 Task: Open the "Set up a team page" article.
Action: Mouse moved to (52, 634)
Screenshot: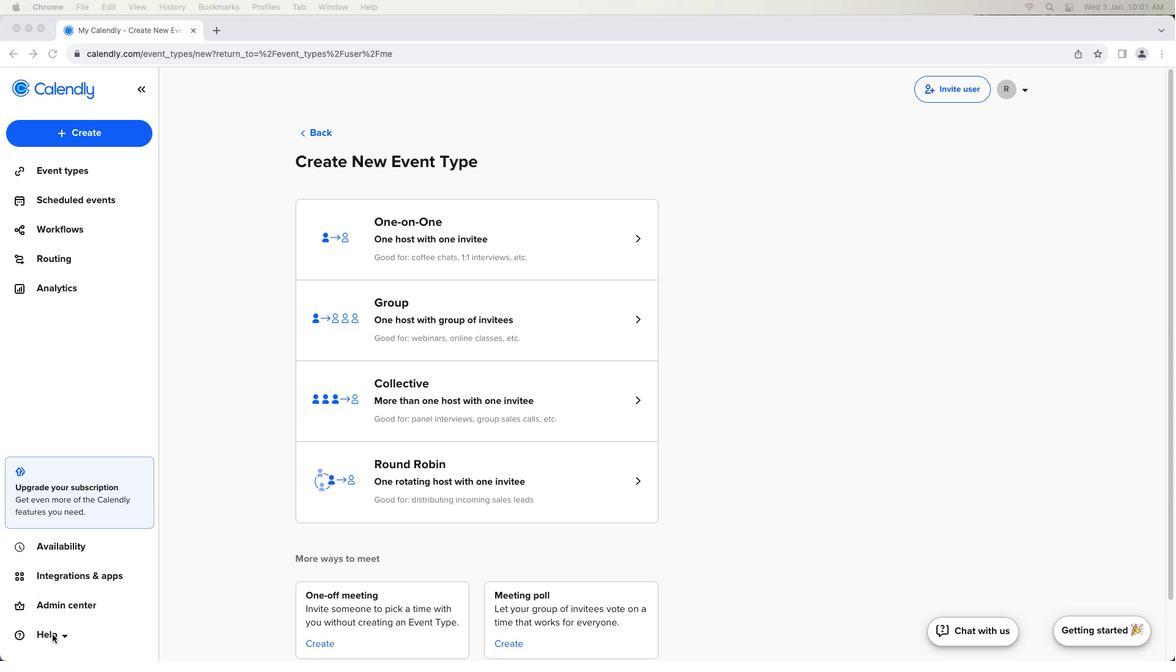 
Action: Mouse pressed left at (52, 634)
Screenshot: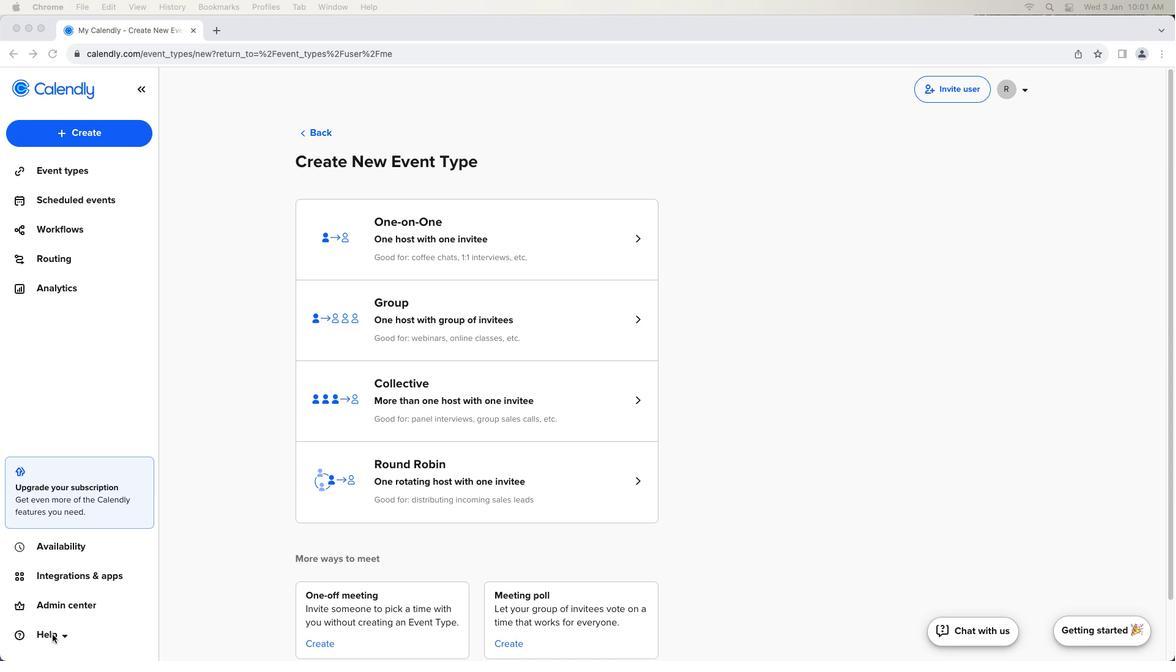 
Action: Mouse moved to (52, 633)
Screenshot: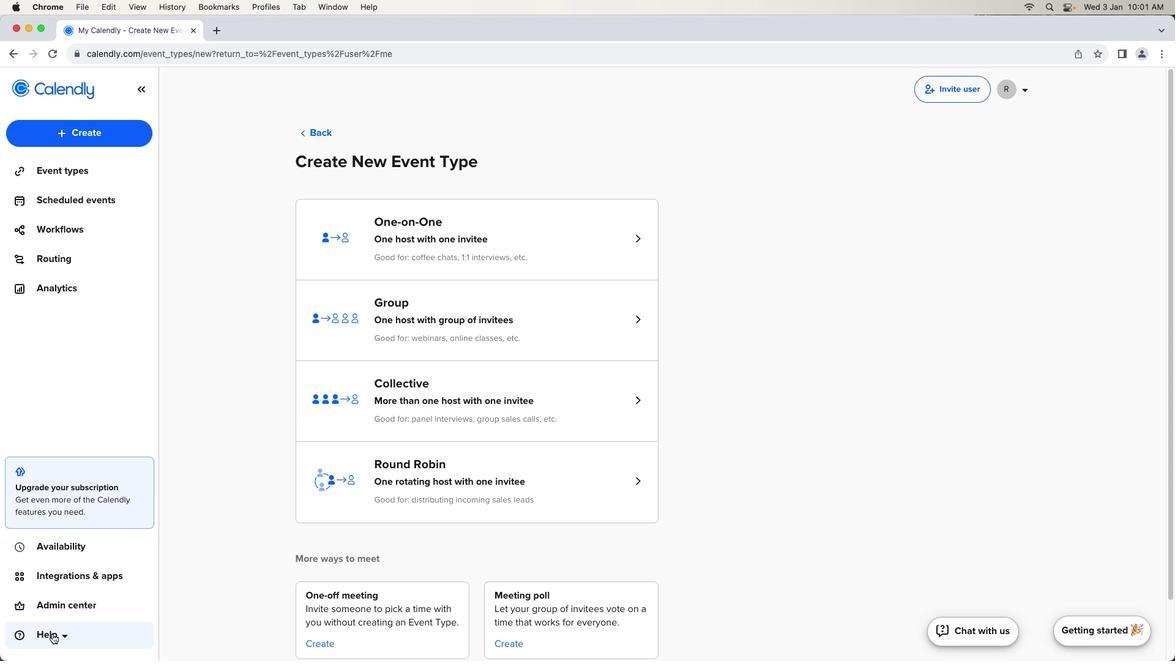 
Action: Mouse pressed left at (52, 633)
Screenshot: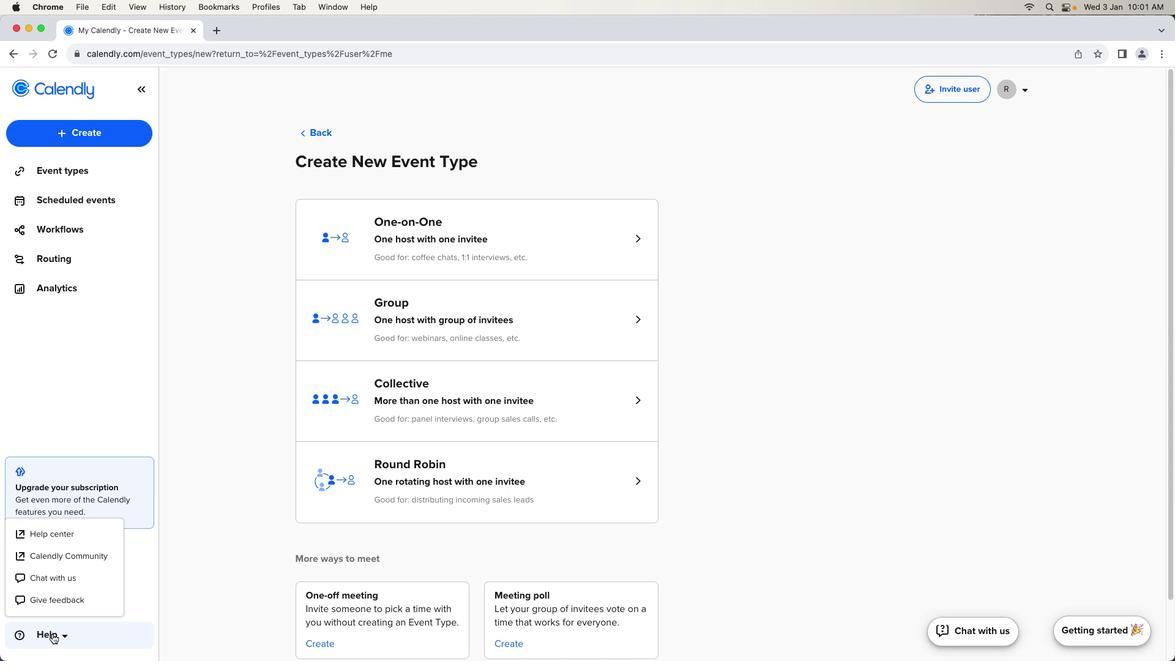 
Action: Mouse moved to (78, 539)
Screenshot: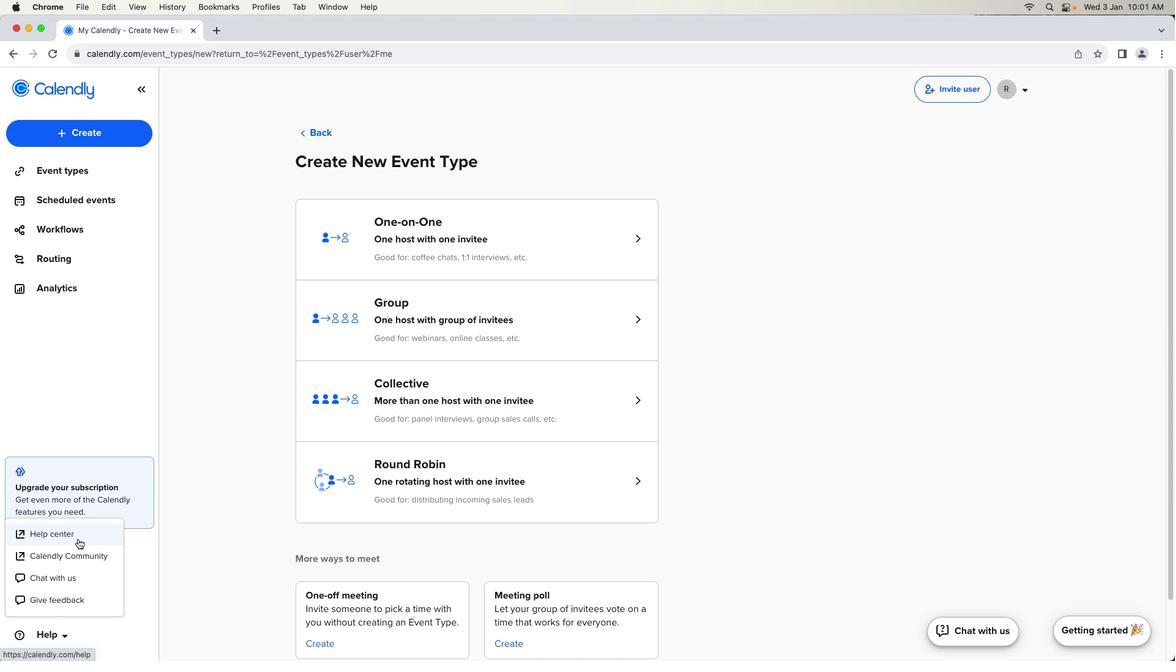 
Action: Mouse pressed left at (78, 539)
Screenshot: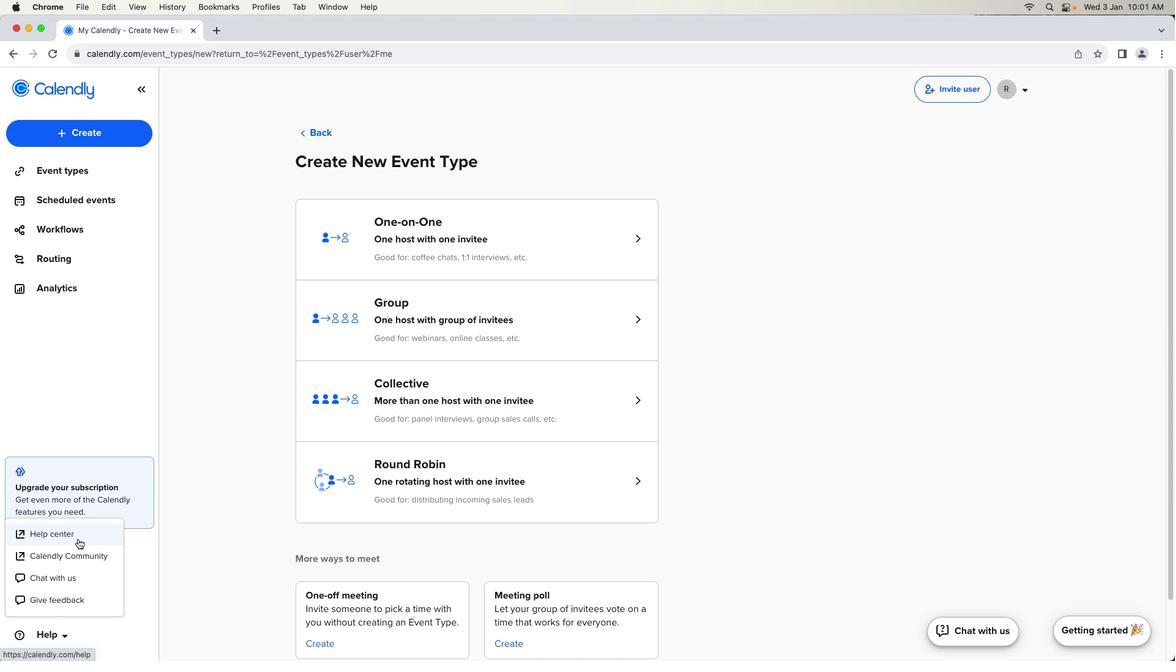 
Action: Mouse moved to (707, 522)
Screenshot: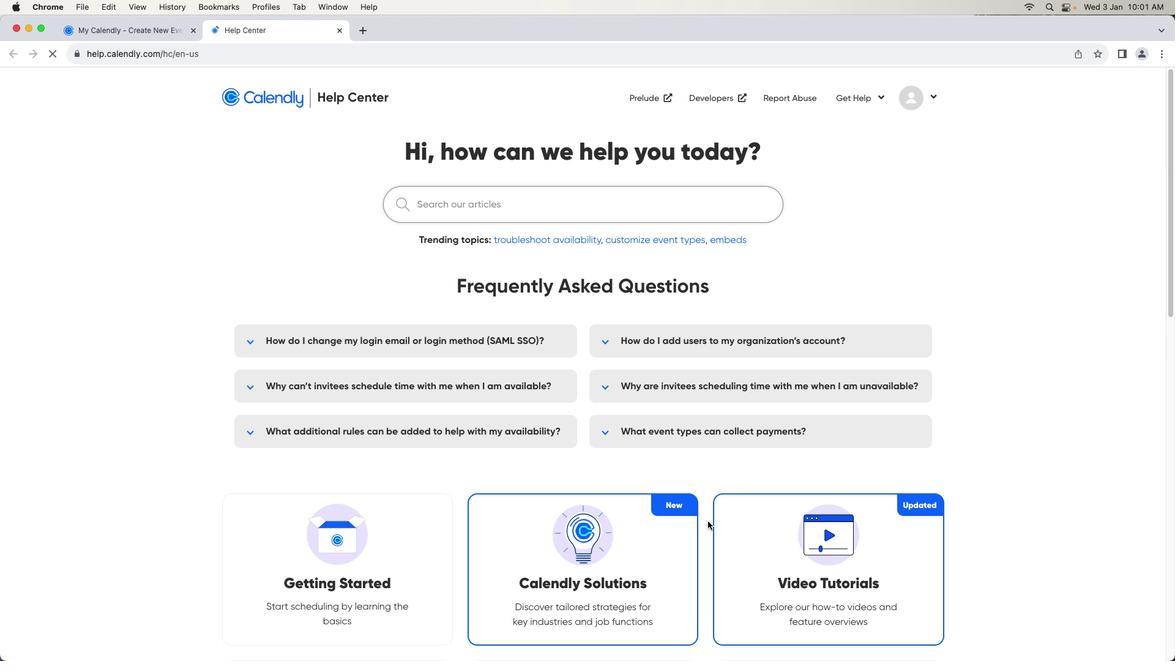 
Action: Mouse scrolled (707, 522) with delta (0, 0)
Screenshot: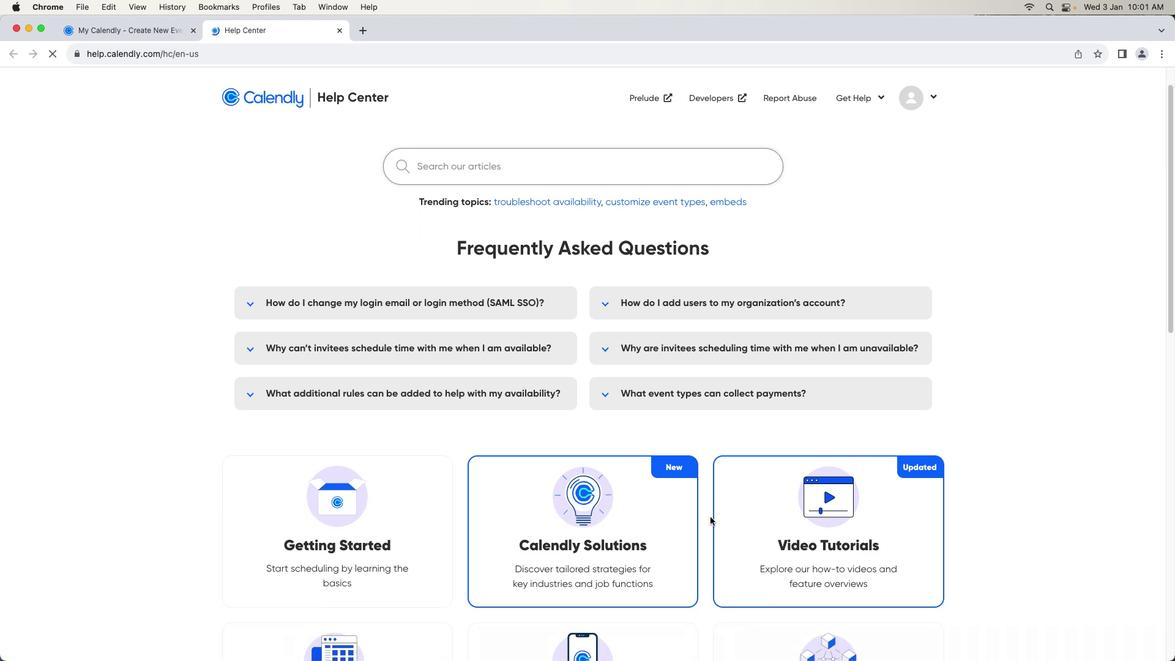 
Action: Mouse moved to (707, 522)
Screenshot: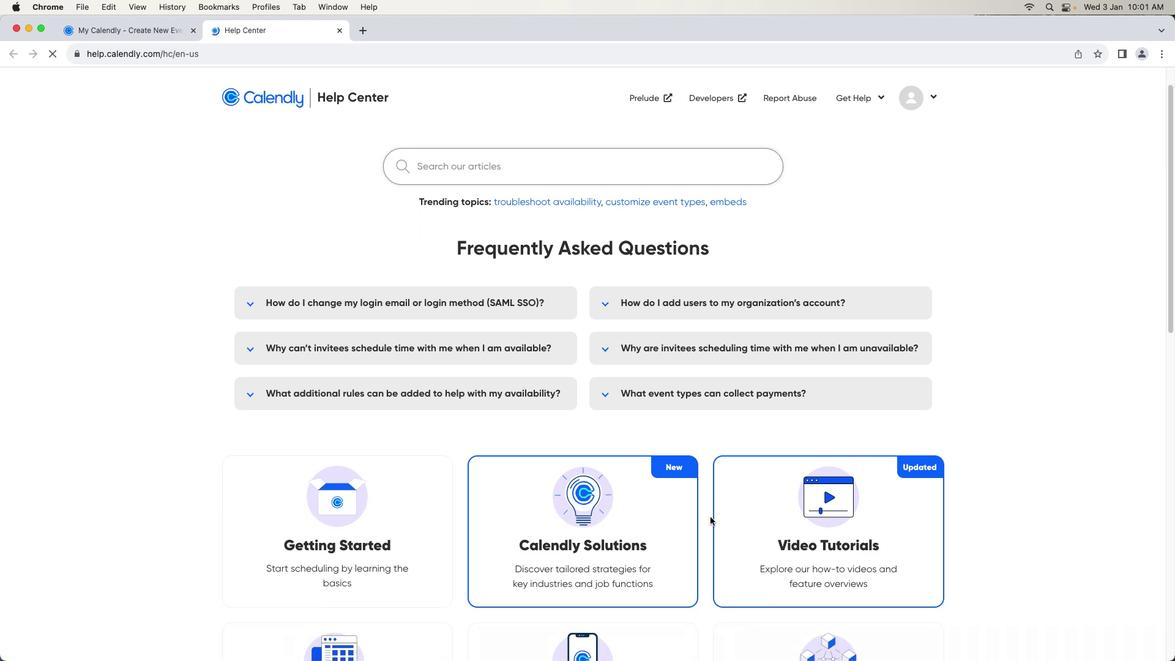 
Action: Mouse scrolled (707, 522) with delta (0, 0)
Screenshot: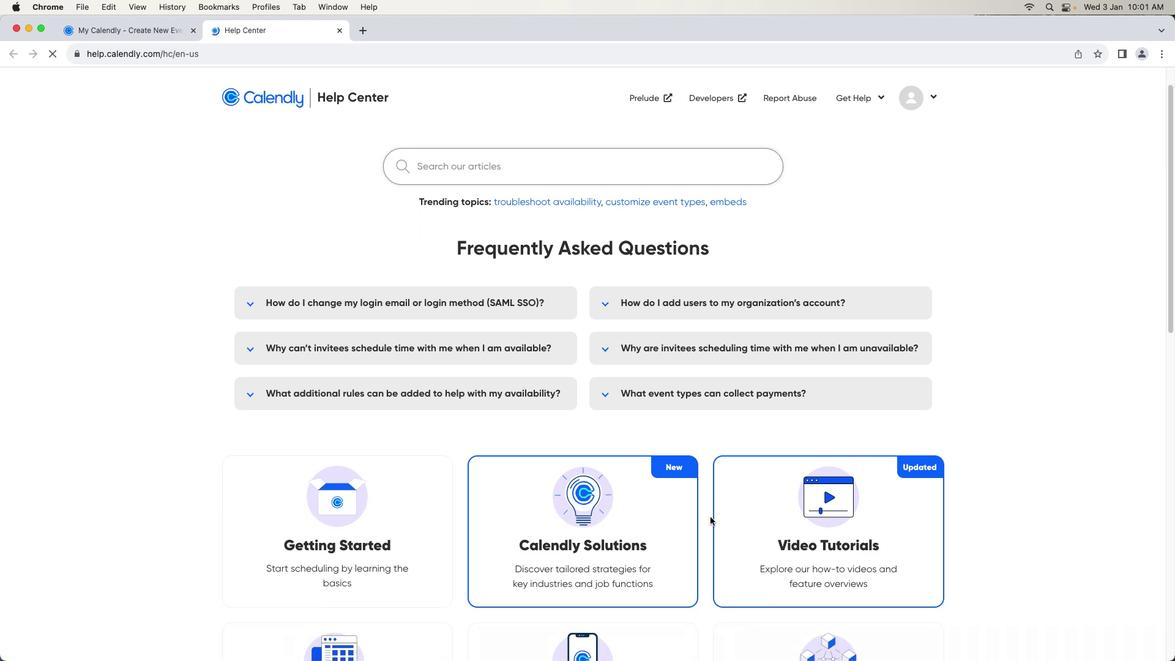 
Action: Mouse moved to (708, 521)
Screenshot: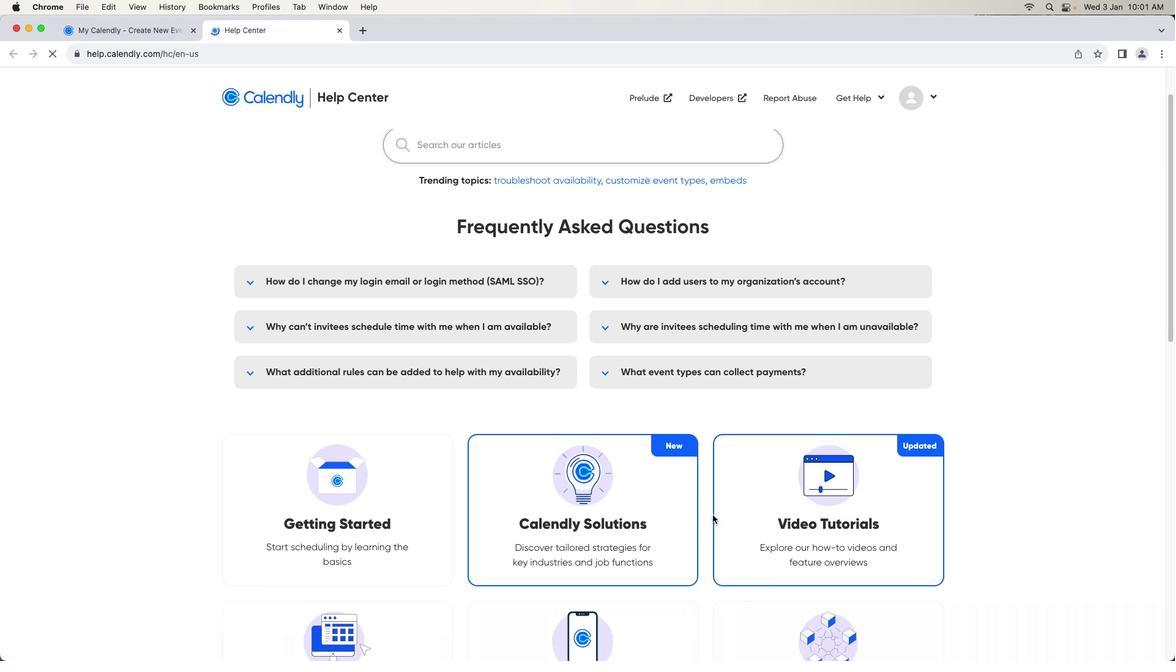 
Action: Mouse scrolled (708, 521) with delta (0, -1)
Screenshot: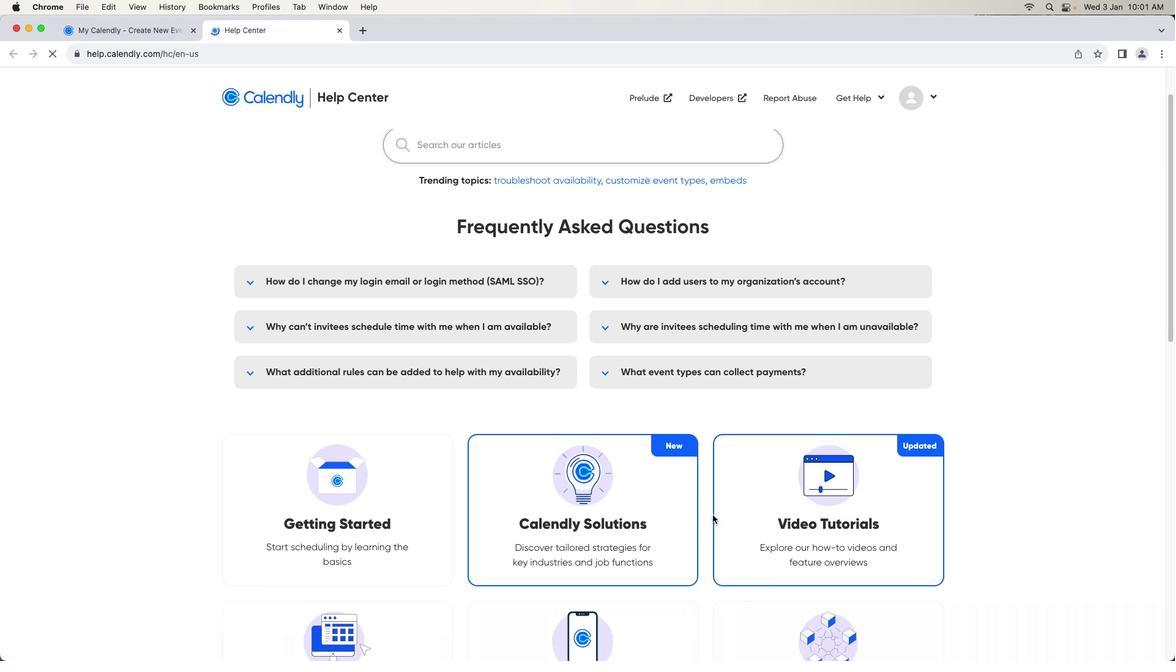 
Action: Mouse moved to (710, 517)
Screenshot: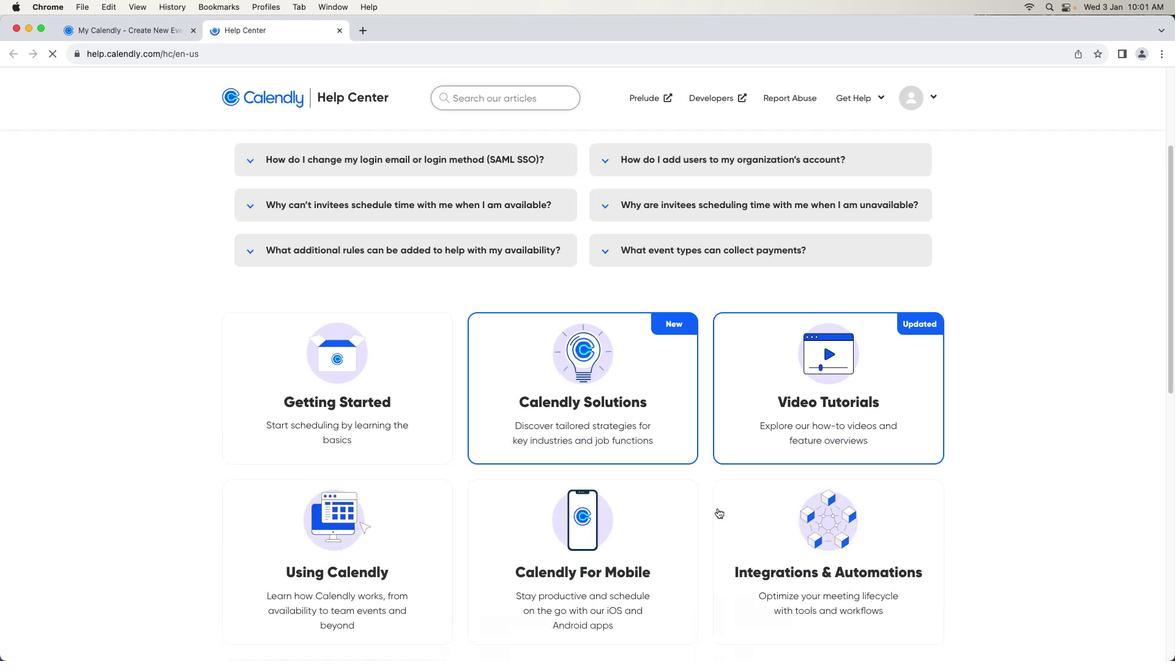 
Action: Mouse scrolled (710, 517) with delta (0, -2)
Screenshot: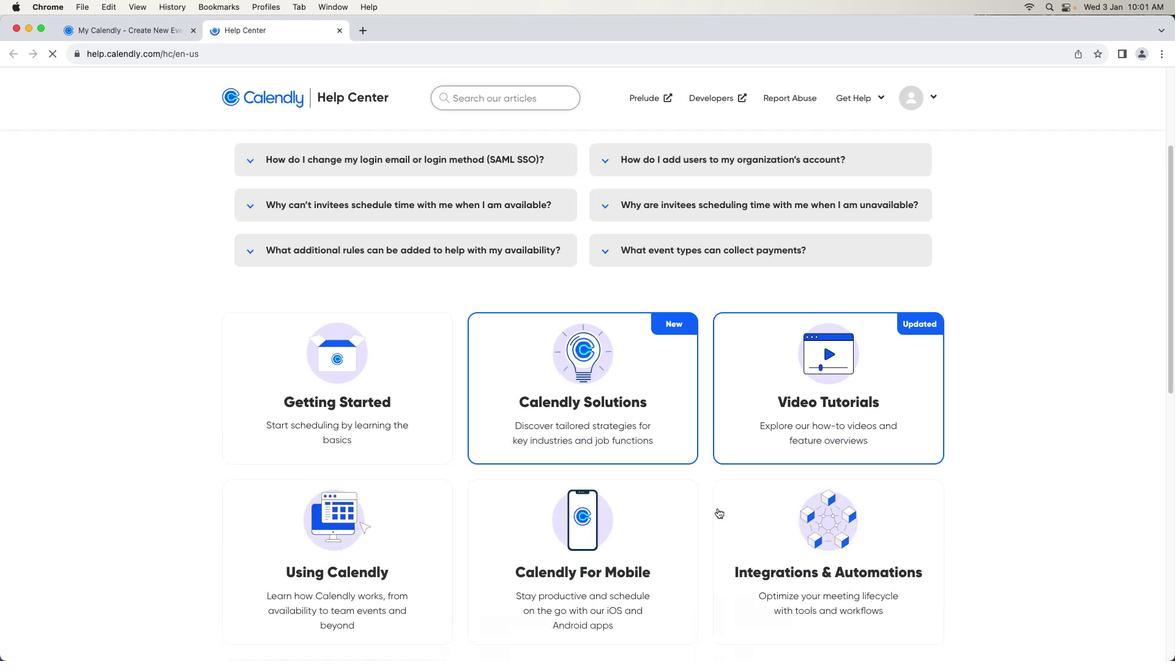 
Action: Mouse moved to (715, 508)
Screenshot: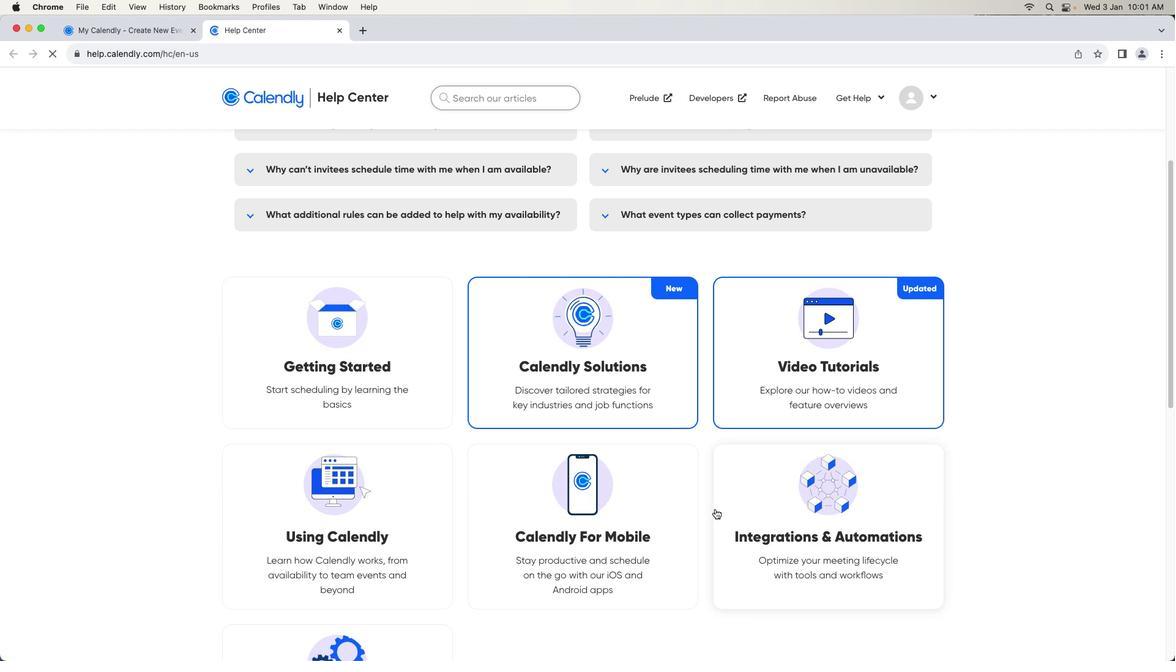 
Action: Mouse scrolled (715, 508) with delta (0, 0)
Screenshot: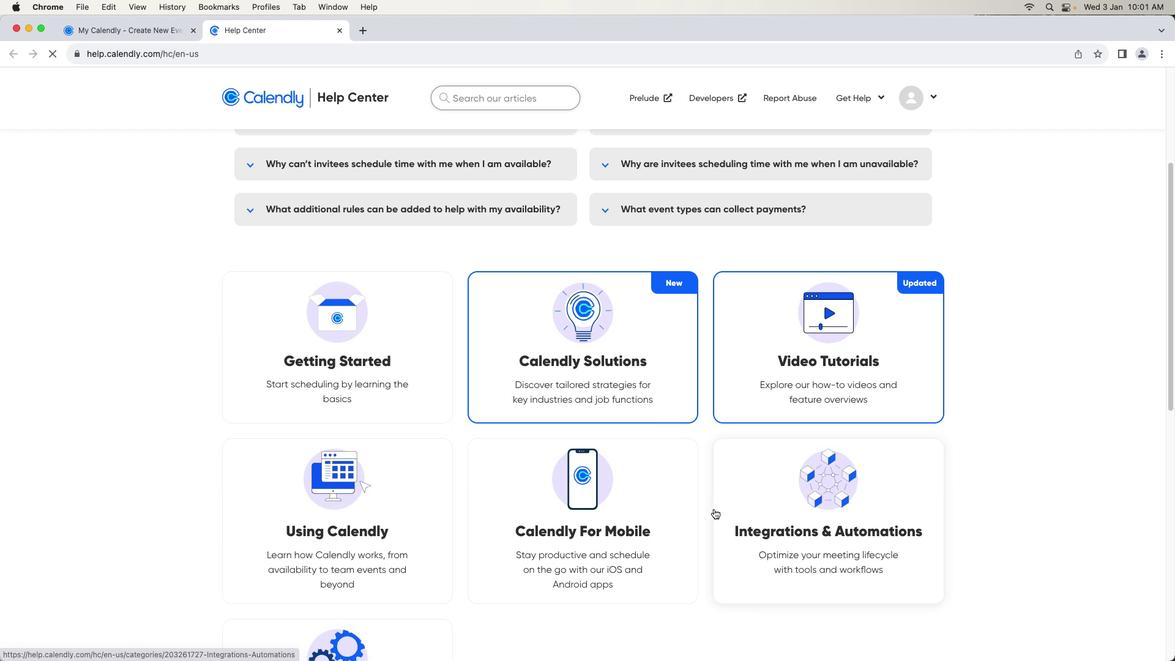 
Action: Mouse moved to (715, 508)
Screenshot: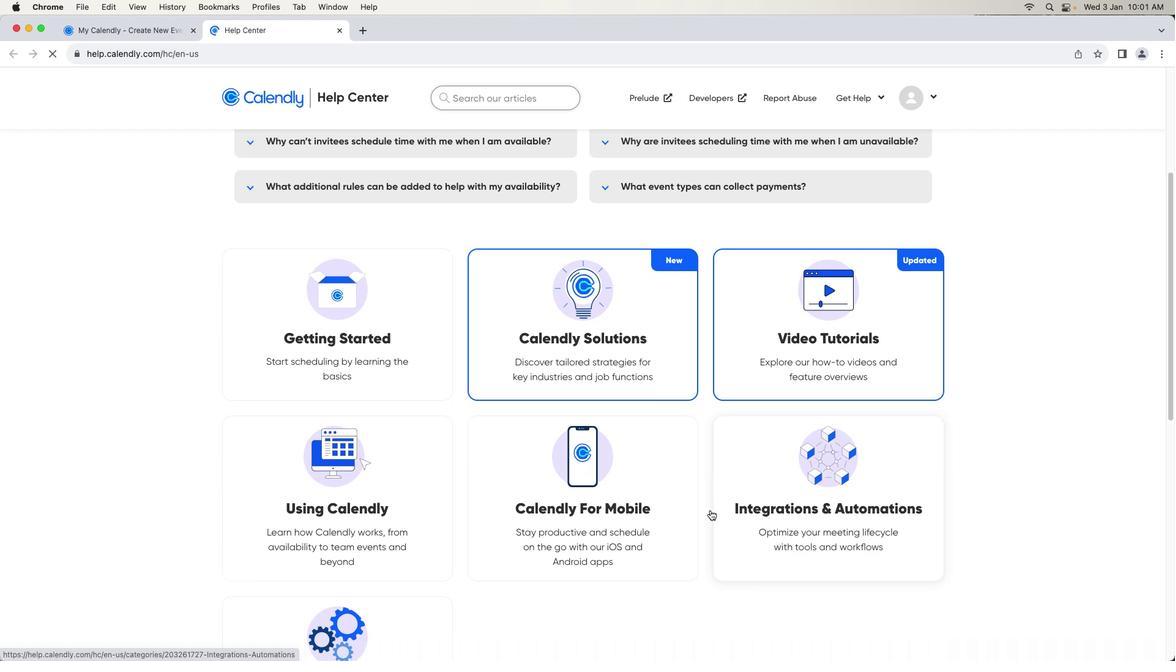 
Action: Mouse scrolled (715, 508) with delta (0, 0)
Screenshot: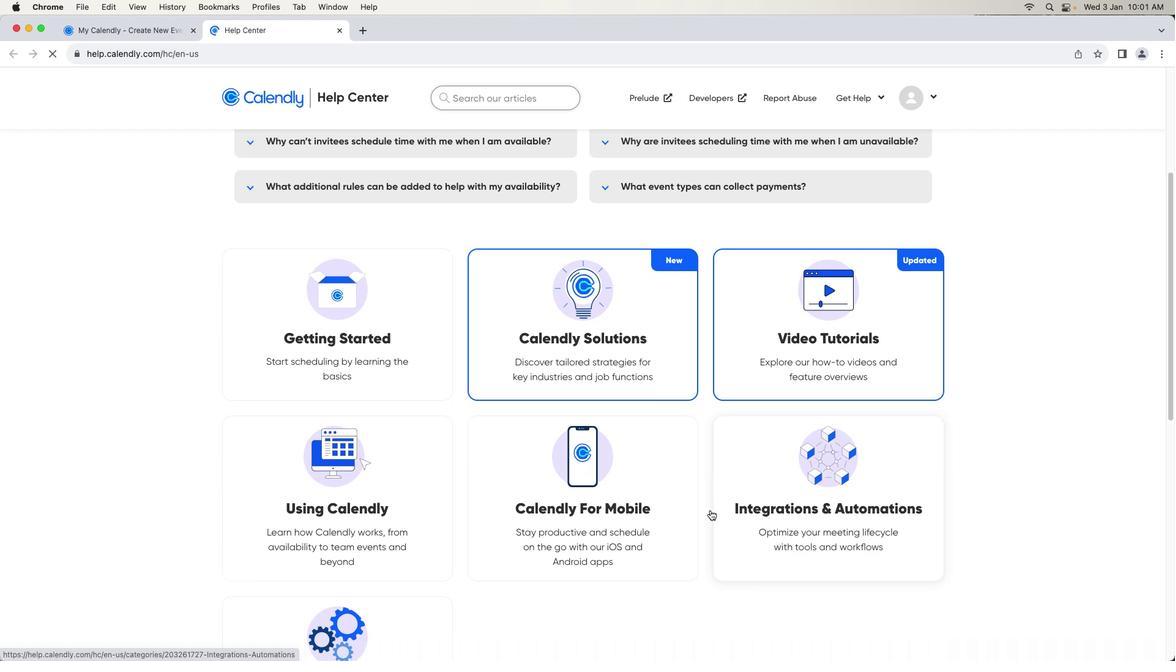 
Action: Mouse moved to (715, 508)
Screenshot: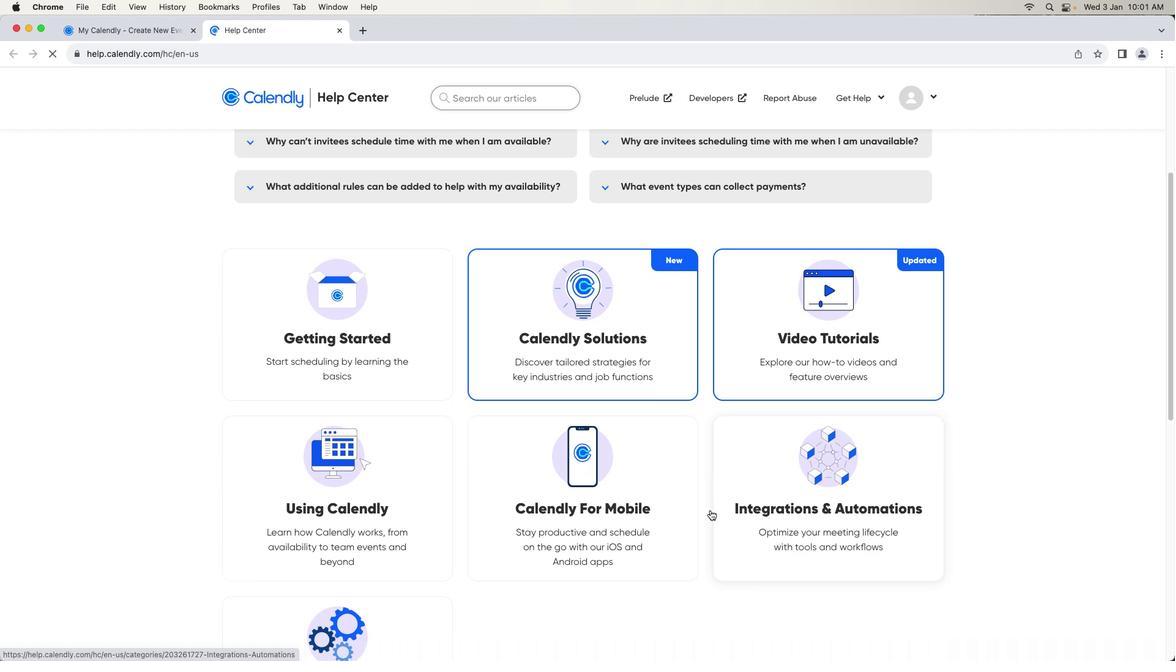 
Action: Mouse scrolled (715, 508) with delta (0, -1)
Screenshot: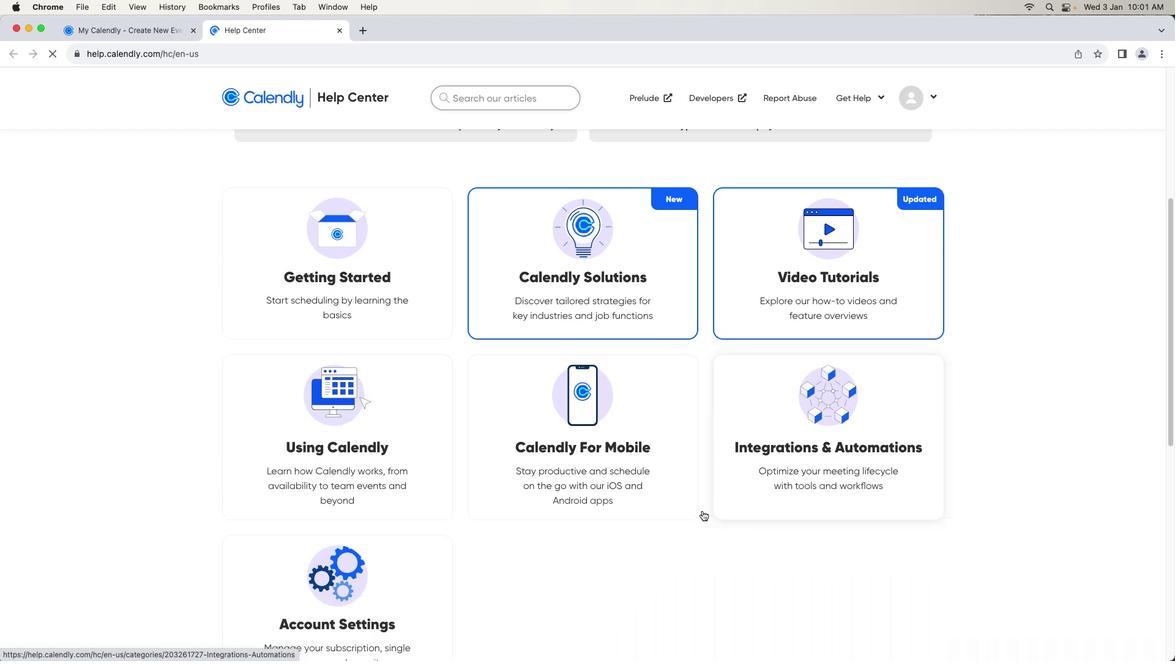 
Action: Mouse scrolled (715, 508) with delta (0, -2)
Screenshot: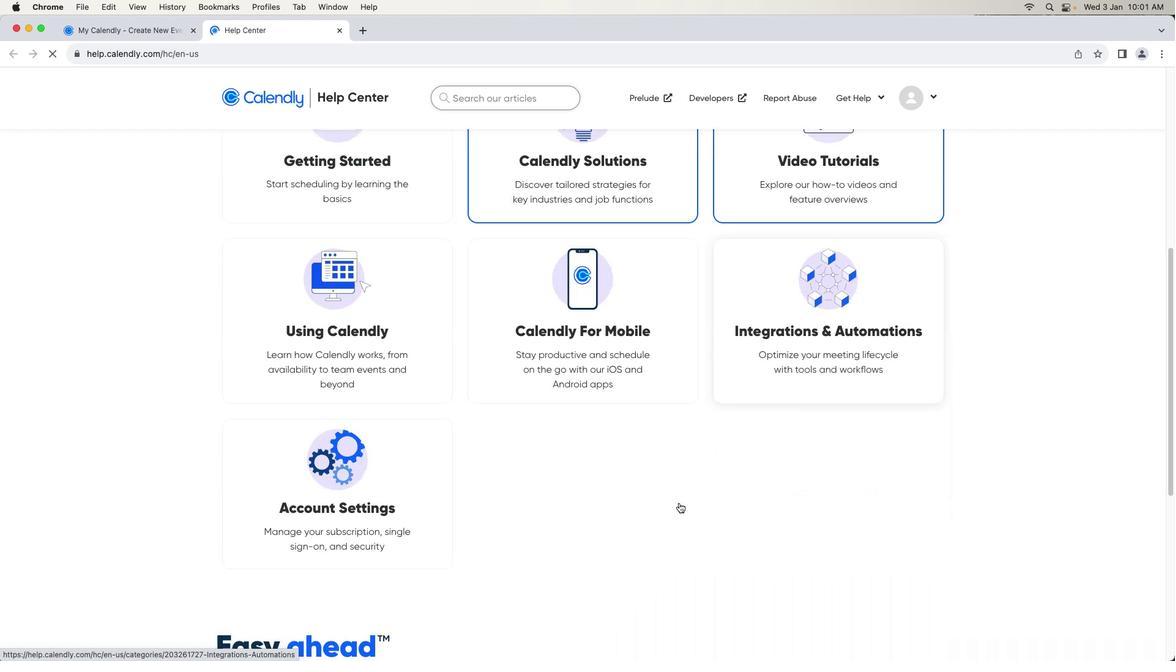 
Action: Mouse moved to (340, 262)
Screenshot: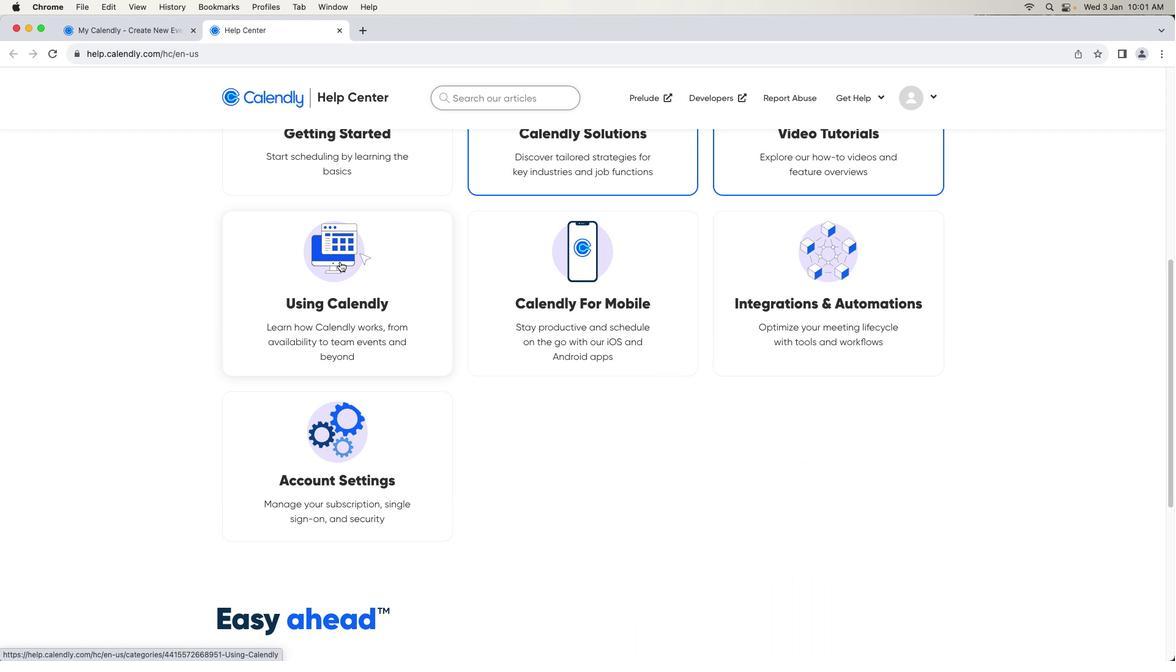 
Action: Mouse pressed left at (340, 262)
Screenshot: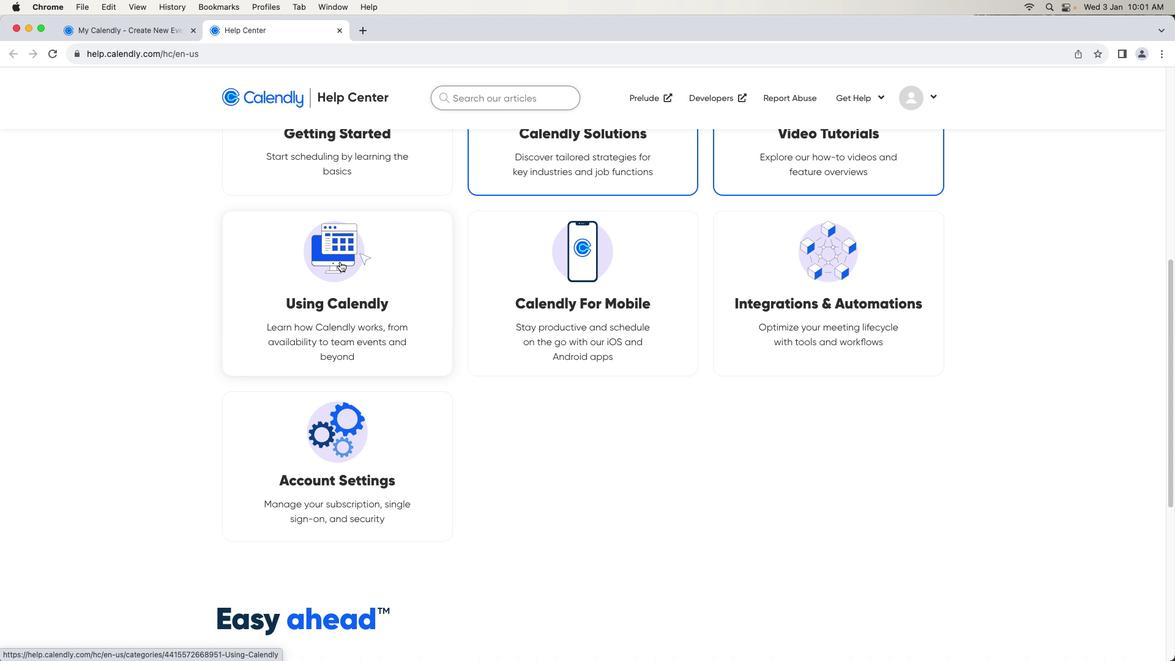 
Action: Mouse moved to (703, 486)
Screenshot: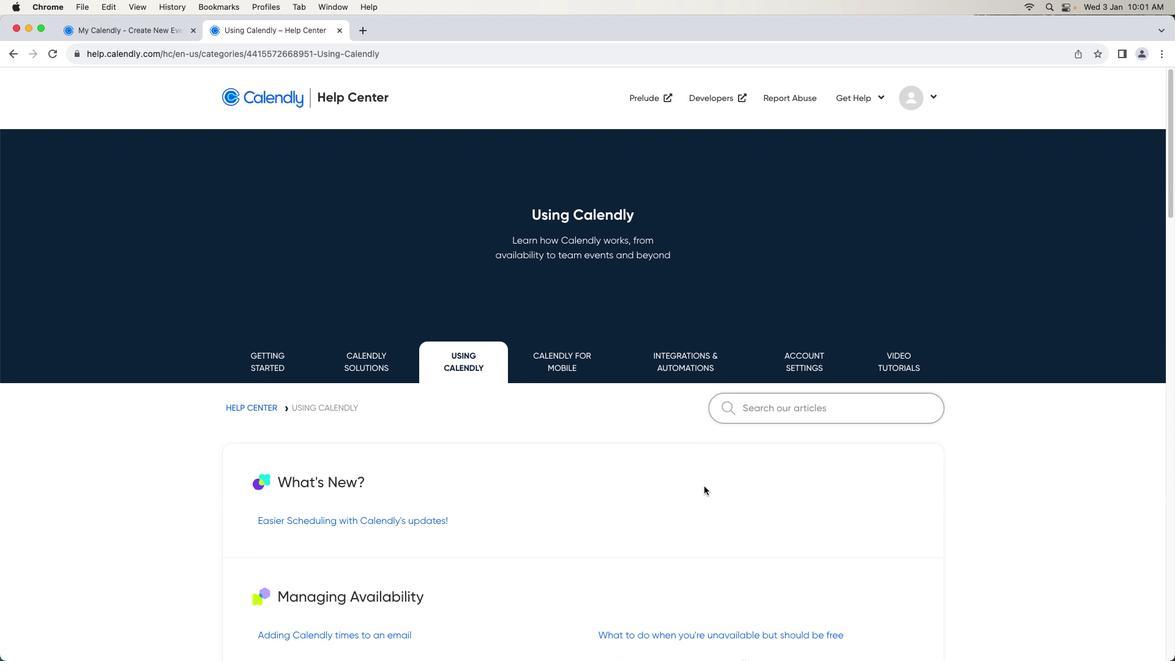 
Action: Mouse scrolled (703, 486) with delta (0, 0)
Screenshot: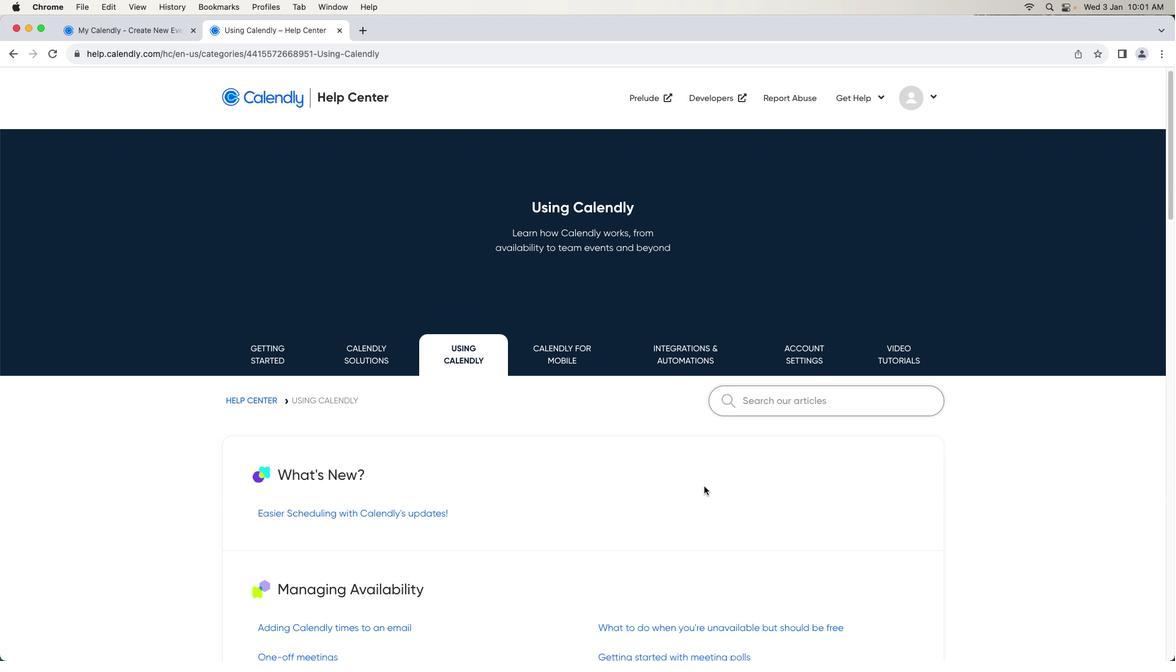 
Action: Mouse scrolled (703, 486) with delta (0, 0)
Screenshot: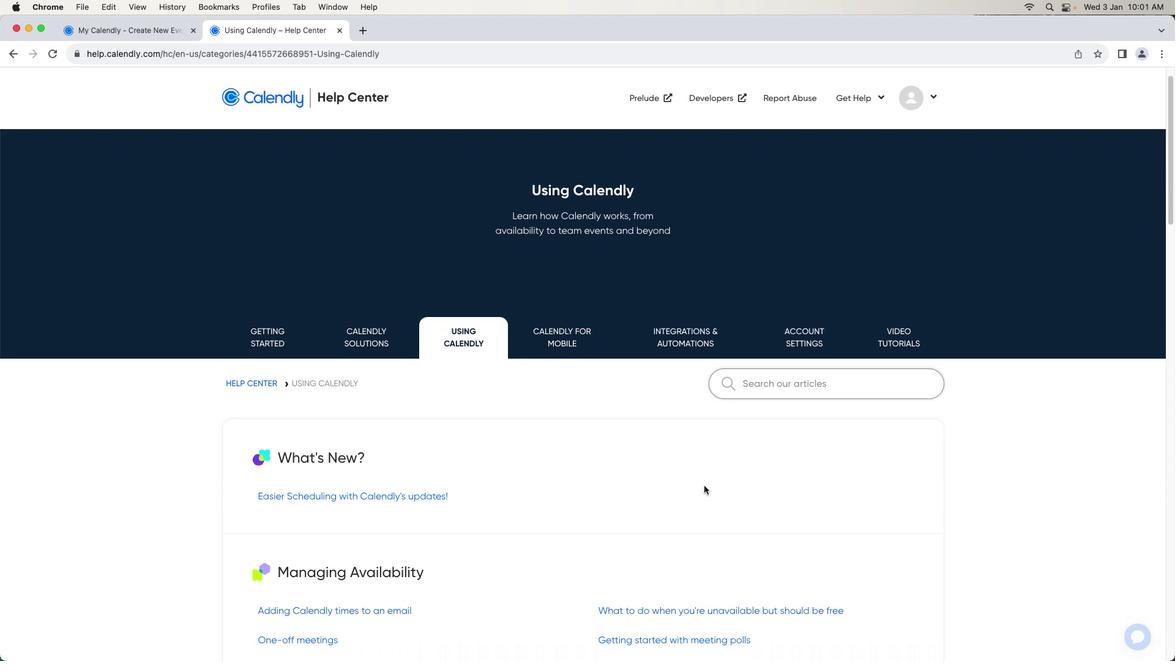 
Action: Mouse moved to (704, 486)
Screenshot: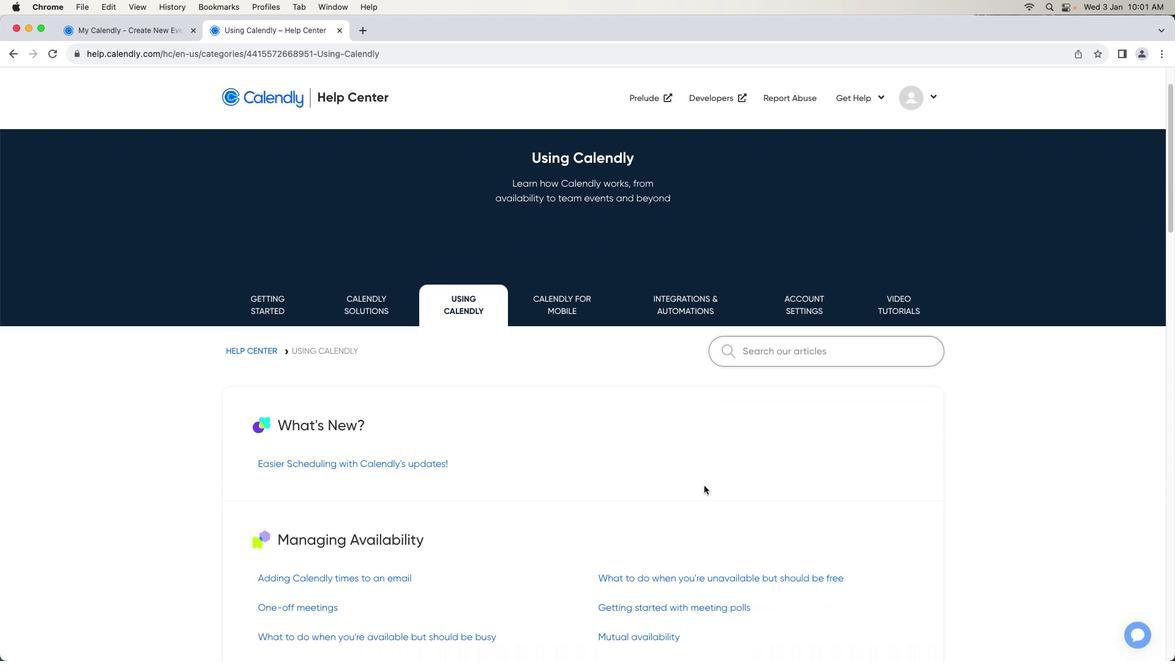 
Action: Mouse scrolled (704, 486) with delta (0, -1)
Screenshot: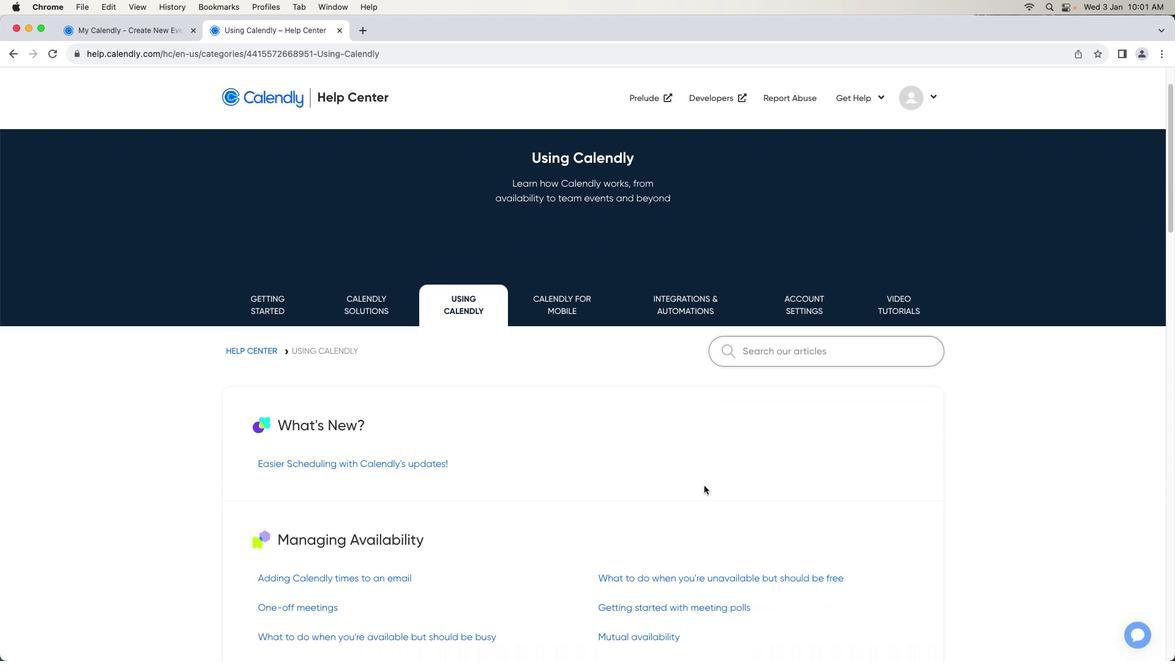 
Action: Mouse moved to (704, 486)
Screenshot: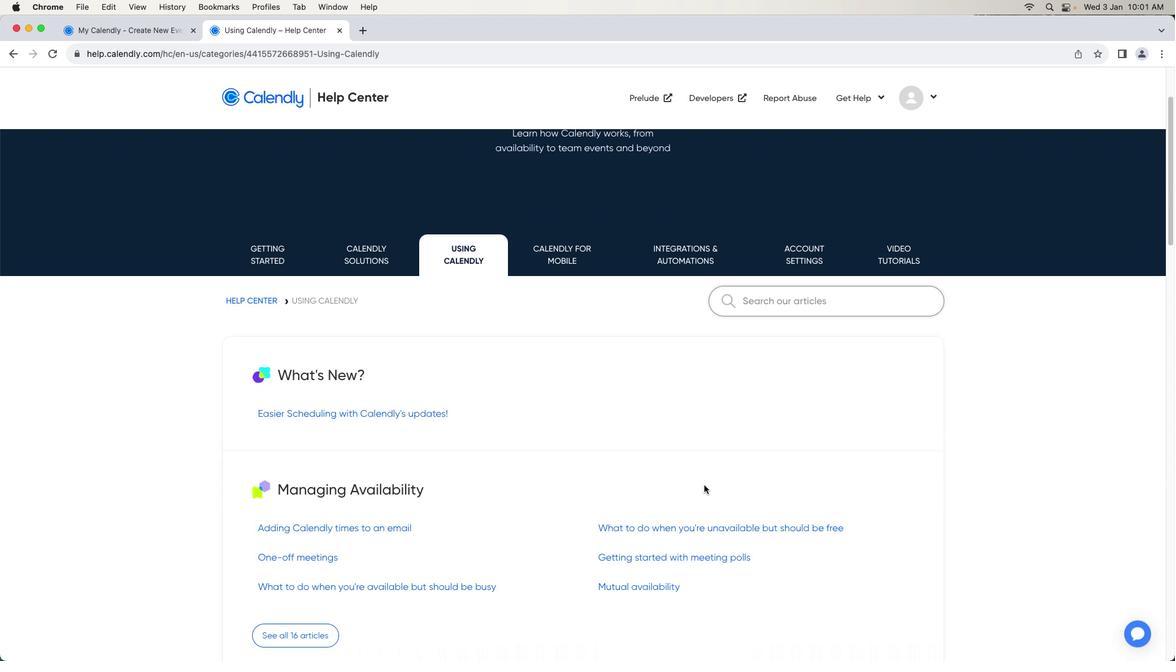 
Action: Mouse scrolled (704, 486) with delta (0, -2)
Screenshot: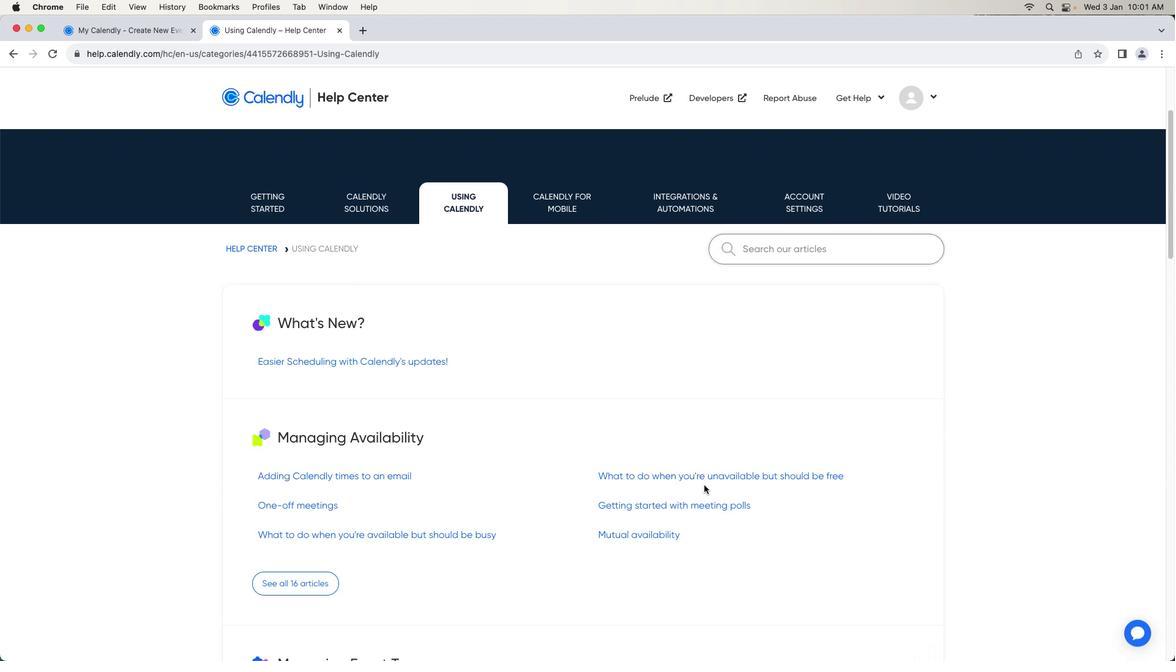 
Action: Mouse moved to (704, 485)
Screenshot: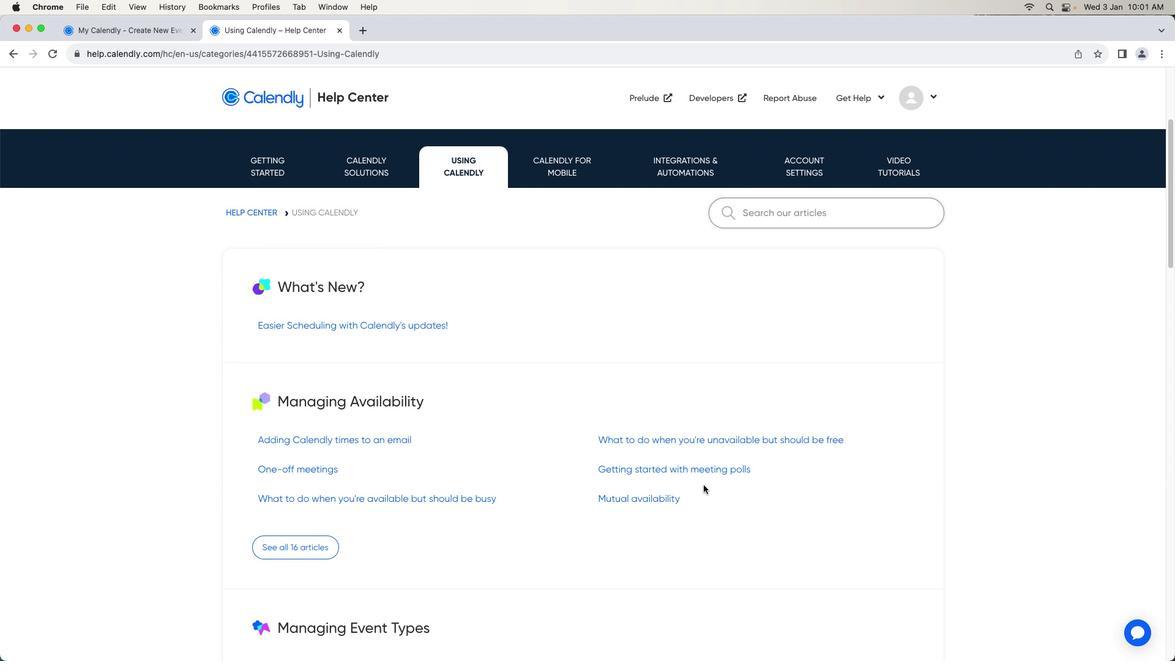 
Action: Mouse scrolled (704, 485) with delta (0, 0)
Screenshot: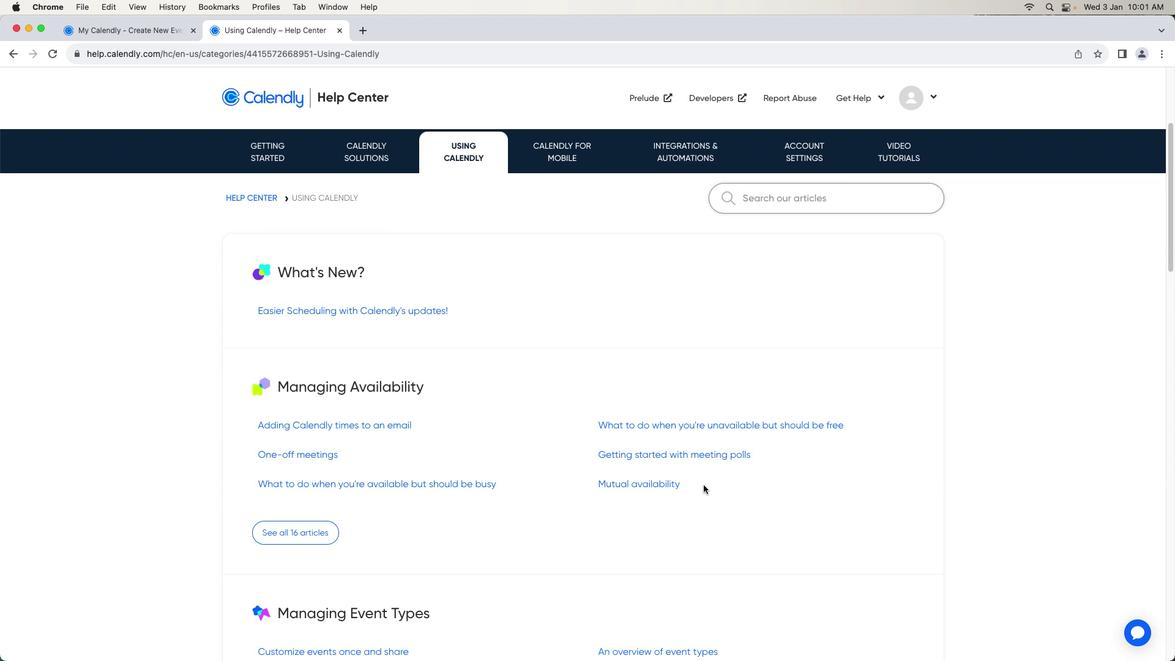 
Action: Mouse scrolled (704, 485) with delta (0, 0)
Screenshot: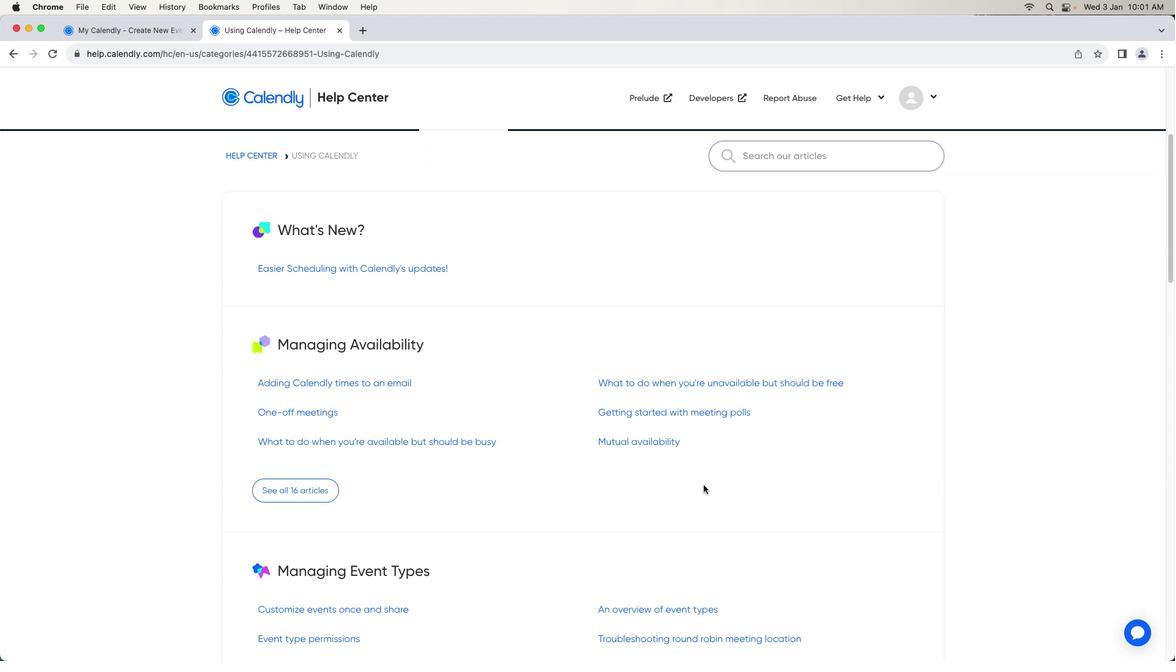 
Action: Mouse scrolled (704, 485) with delta (0, -1)
Screenshot: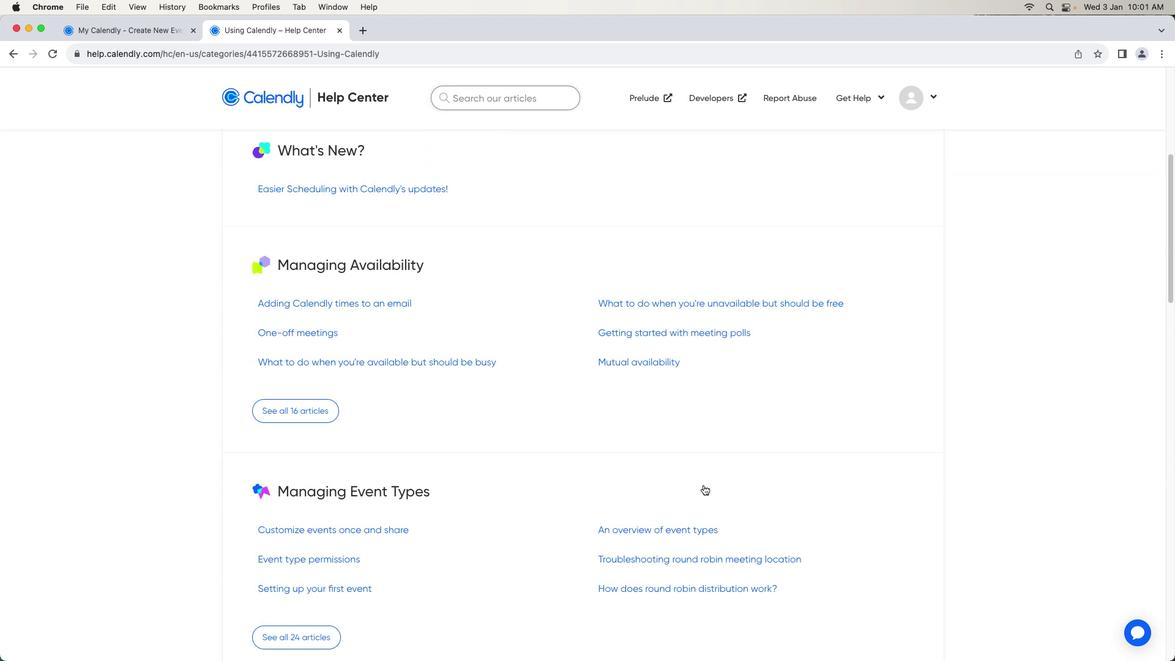 
Action: Mouse scrolled (704, 485) with delta (0, -2)
Screenshot: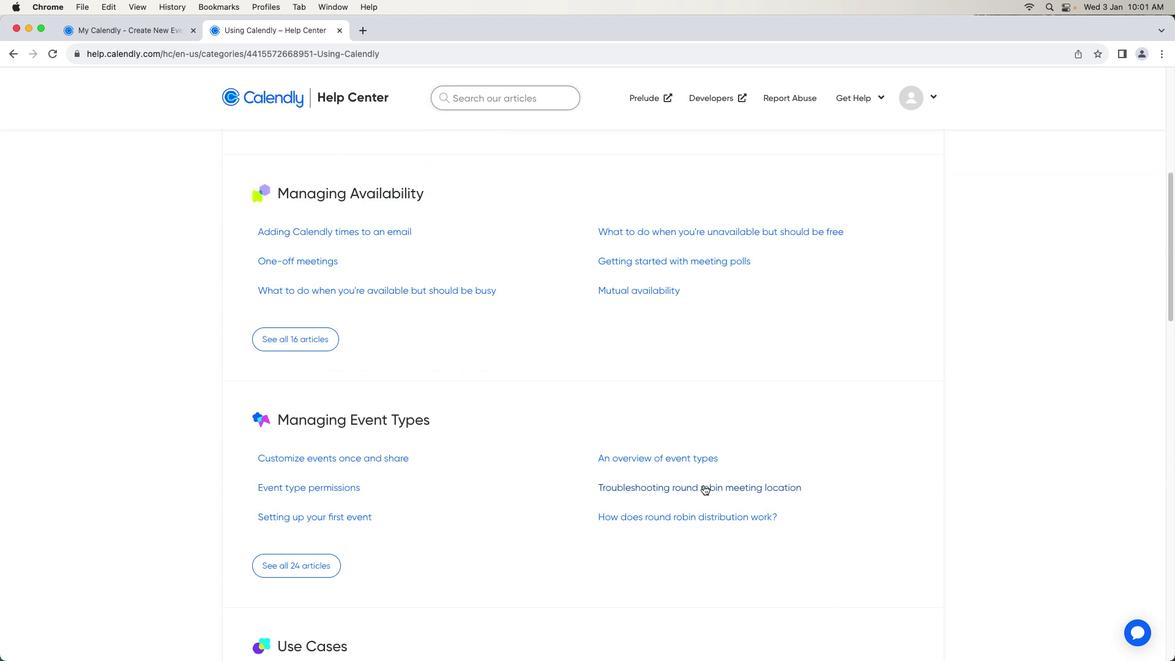 
Action: Mouse moved to (704, 484)
Screenshot: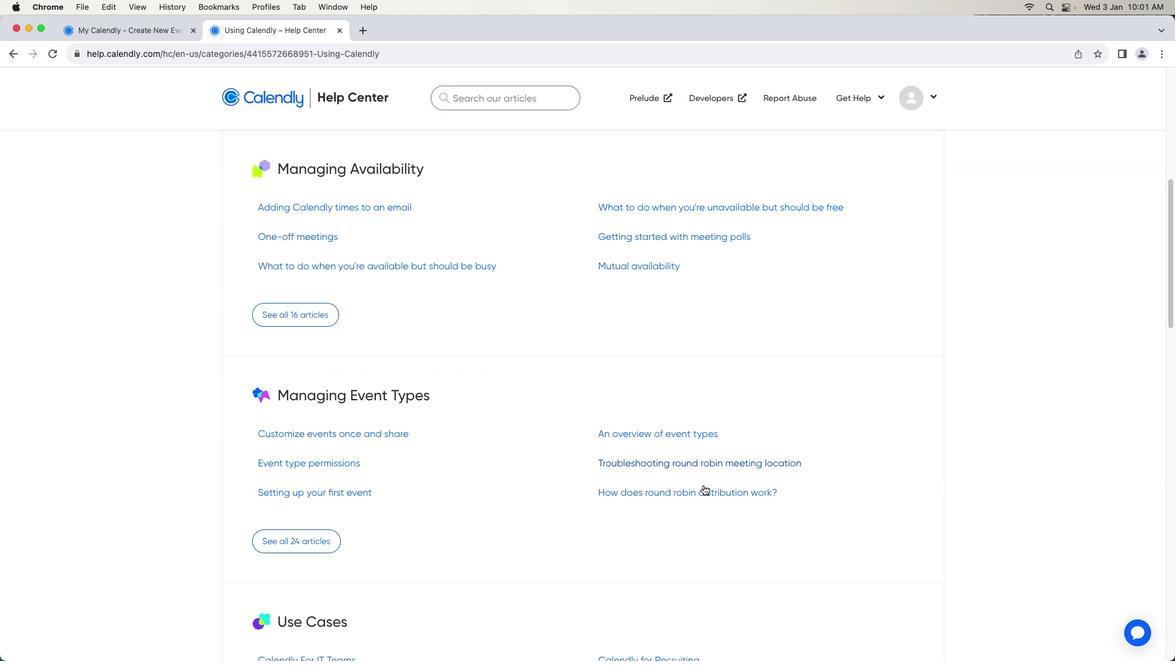 
Action: Mouse scrolled (704, 484) with delta (0, 0)
Screenshot: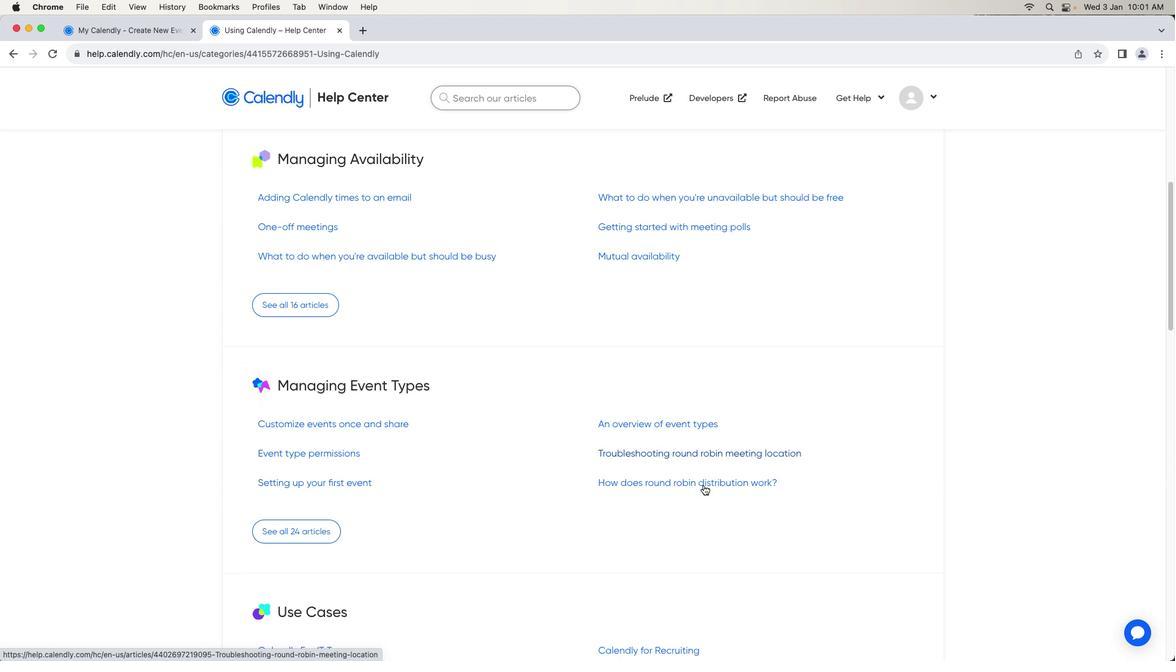
Action: Mouse scrolled (704, 484) with delta (0, 0)
Screenshot: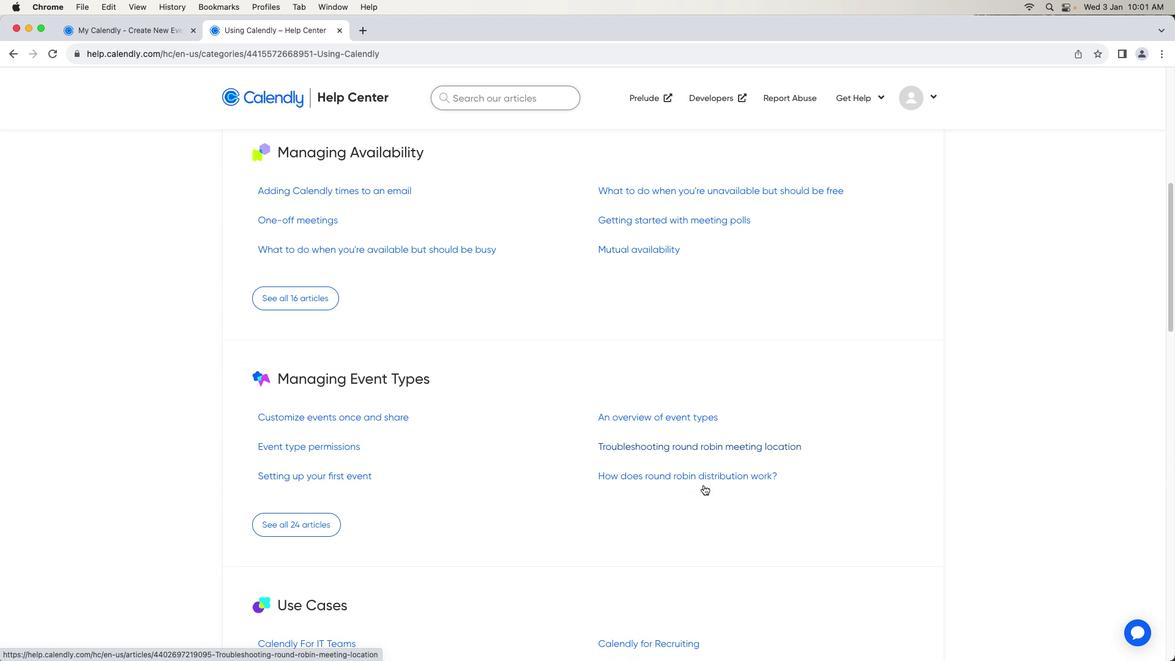 
Action: Mouse scrolled (704, 484) with delta (0, -1)
Screenshot: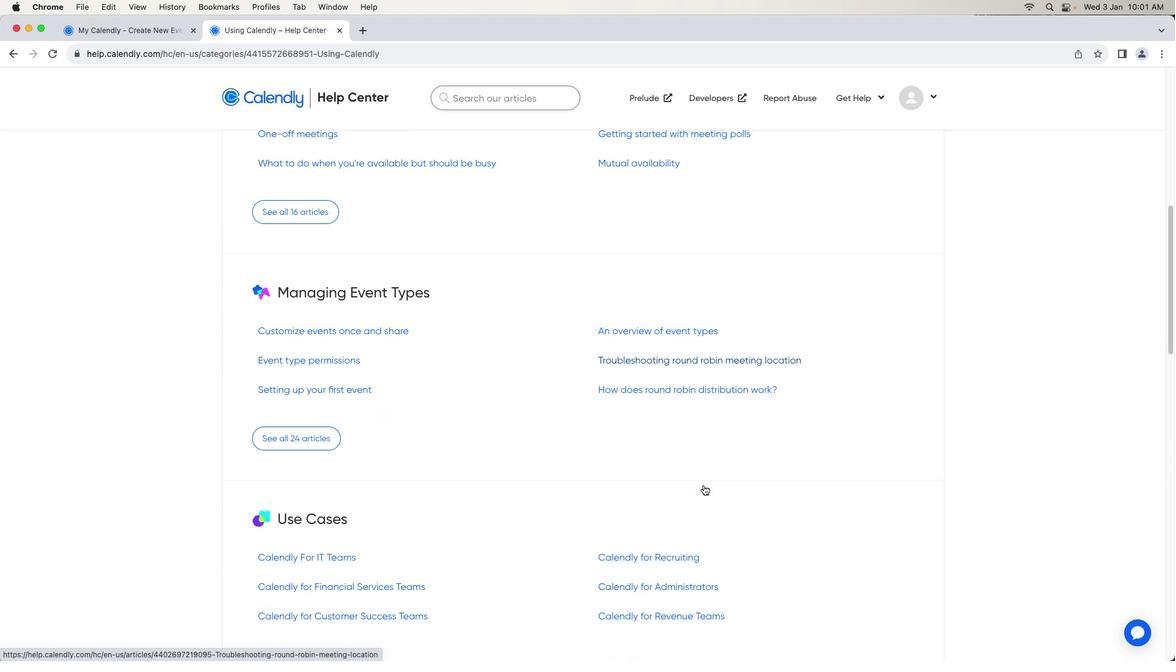 
Action: Mouse scrolled (704, 484) with delta (0, -2)
Screenshot: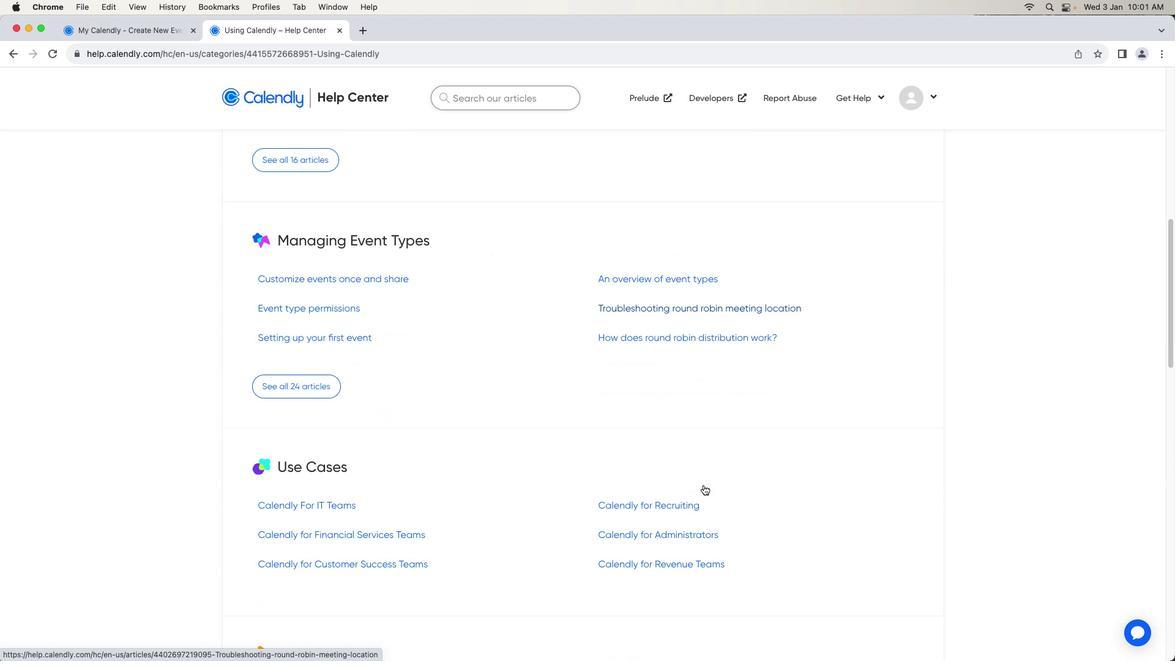 
Action: Mouse moved to (703, 484)
Screenshot: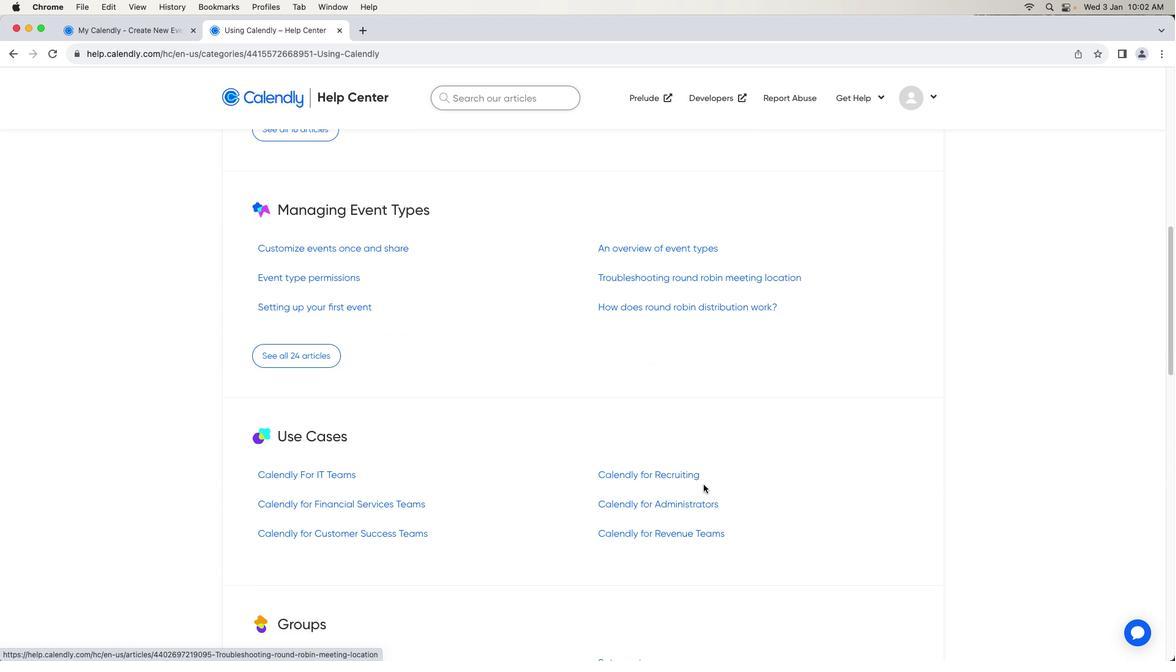 
Action: Mouse scrolled (703, 484) with delta (0, 0)
Screenshot: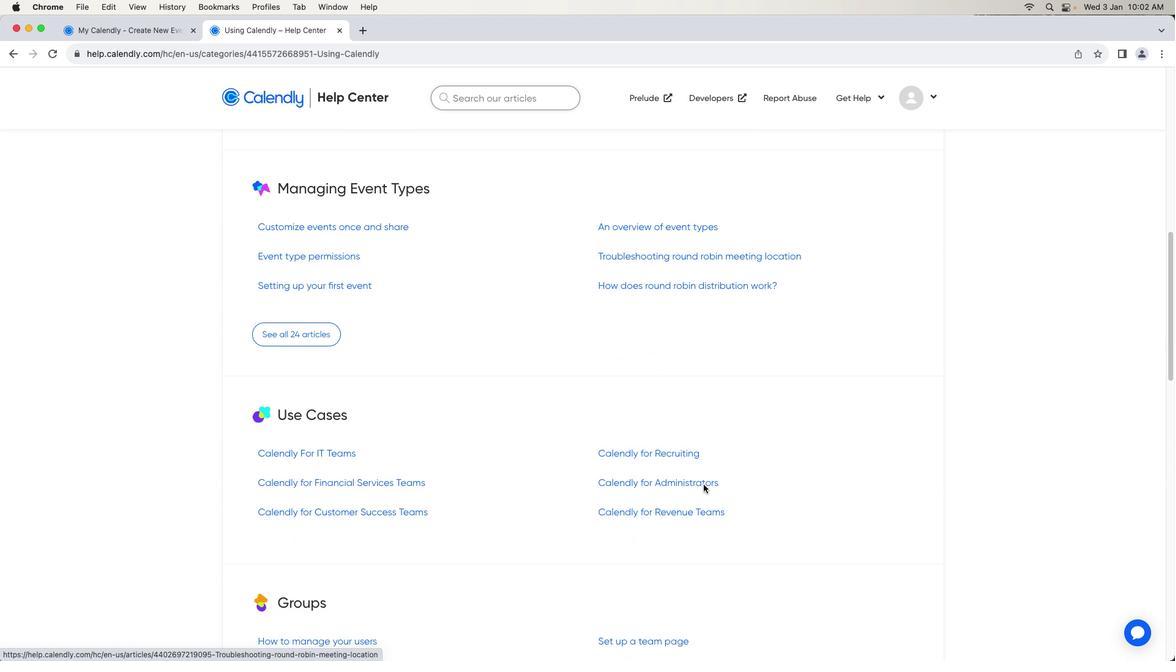 
Action: Mouse scrolled (703, 484) with delta (0, 0)
Screenshot: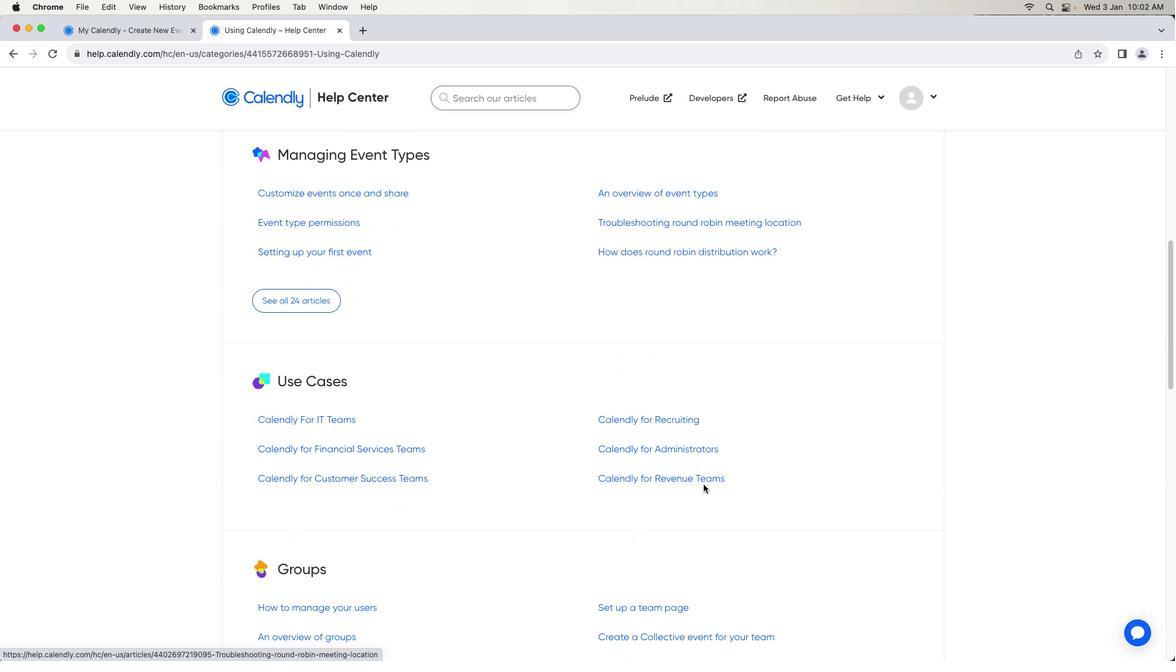 
Action: Mouse scrolled (703, 484) with delta (0, -1)
Screenshot: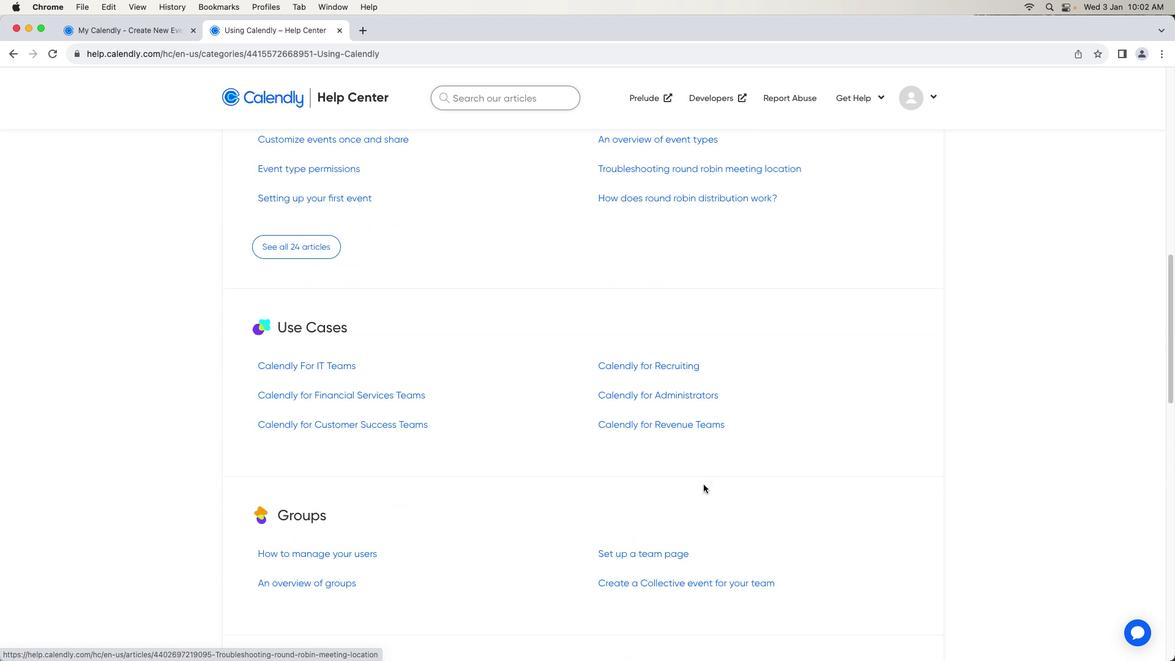 
Action: Mouse scrolled (703, 484) with delta (0, -2)
Screenshot: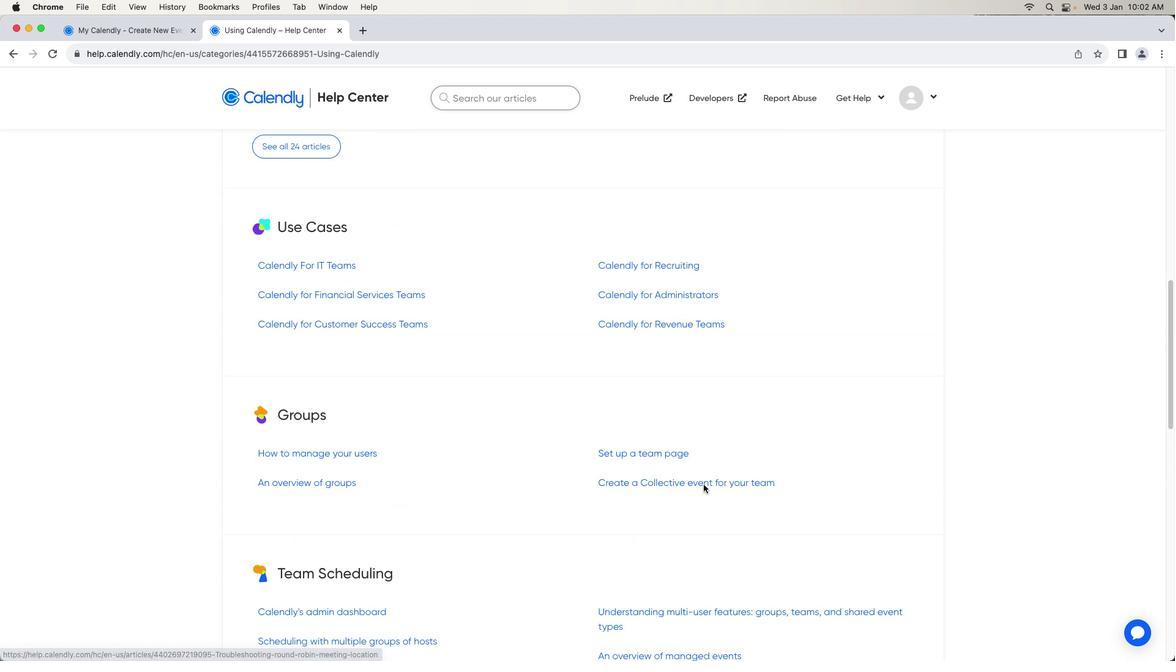 
Action: Mouse moved to (653, 445)
Screenshot: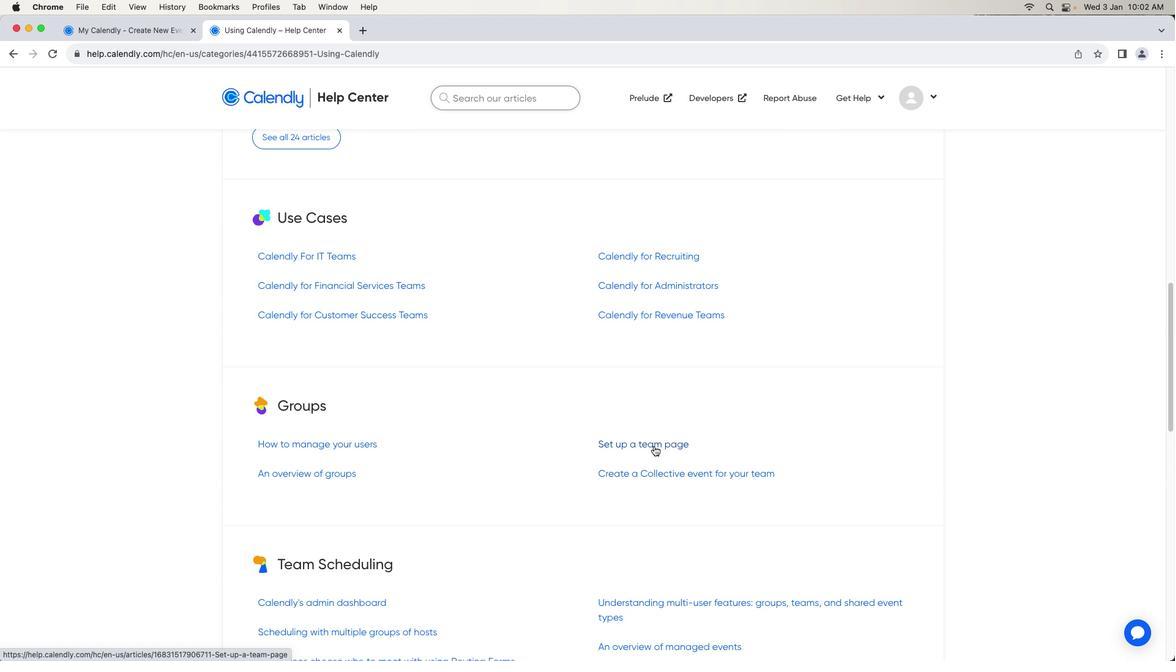 
Action: Mouse pressed left at (653, 445)
Screenshot: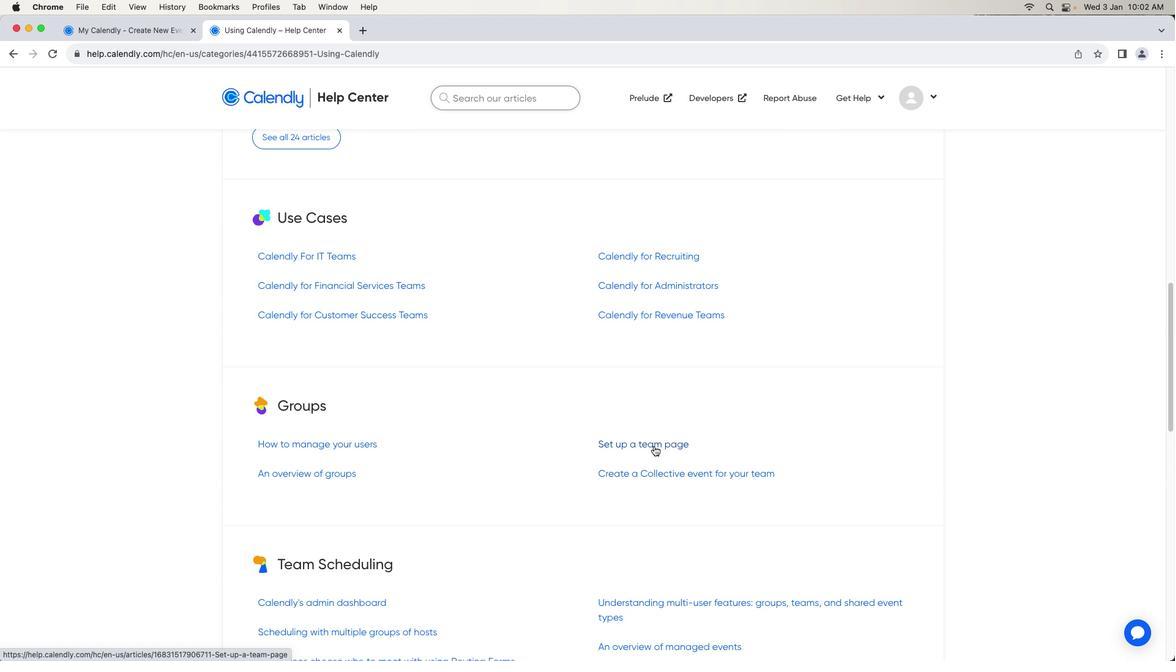 
Action: Mouse moved to (654, 445)
Screenshot: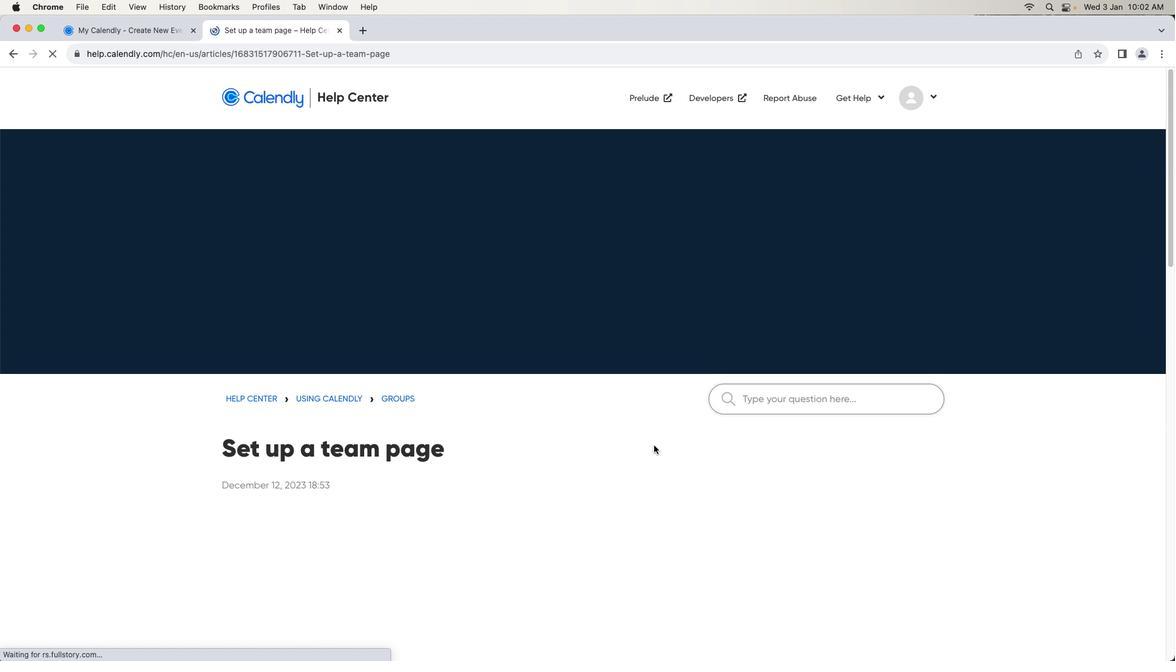 
Action: Mouse scrolled (654, 445) with delta (0, 0)
Screenshot: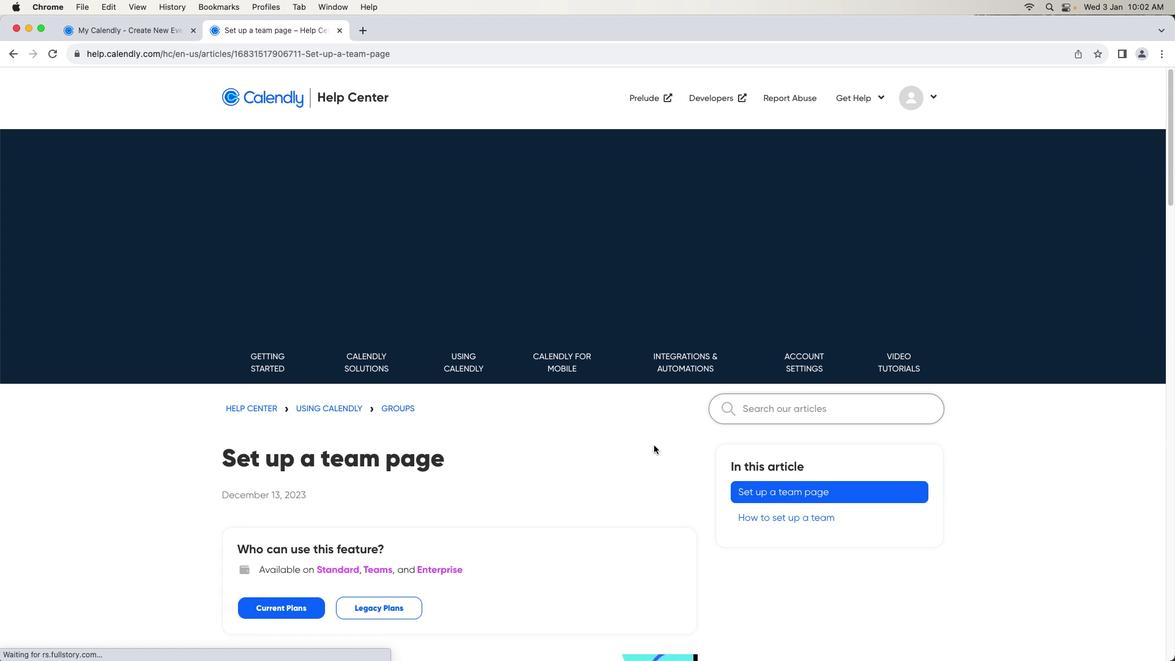 
Action: Mouse scrolled (654, 445) with delta (0, 0)
Screenshot: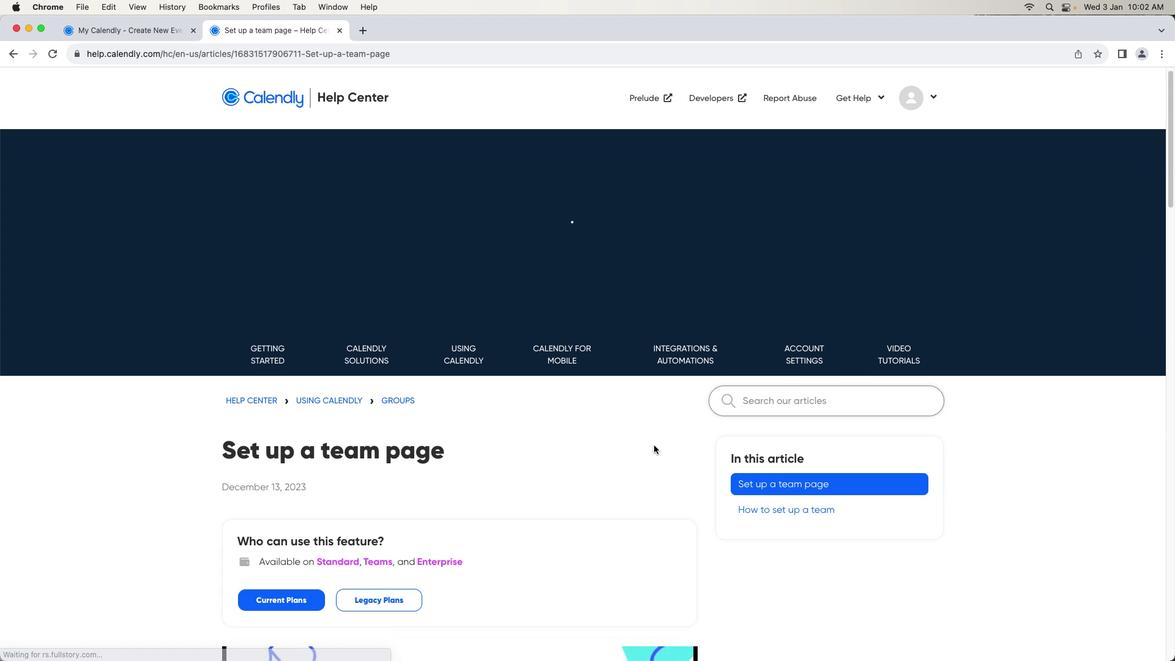 
Action: Mouse scrolled (654, 445) with delta (0, 0)
Screenshot: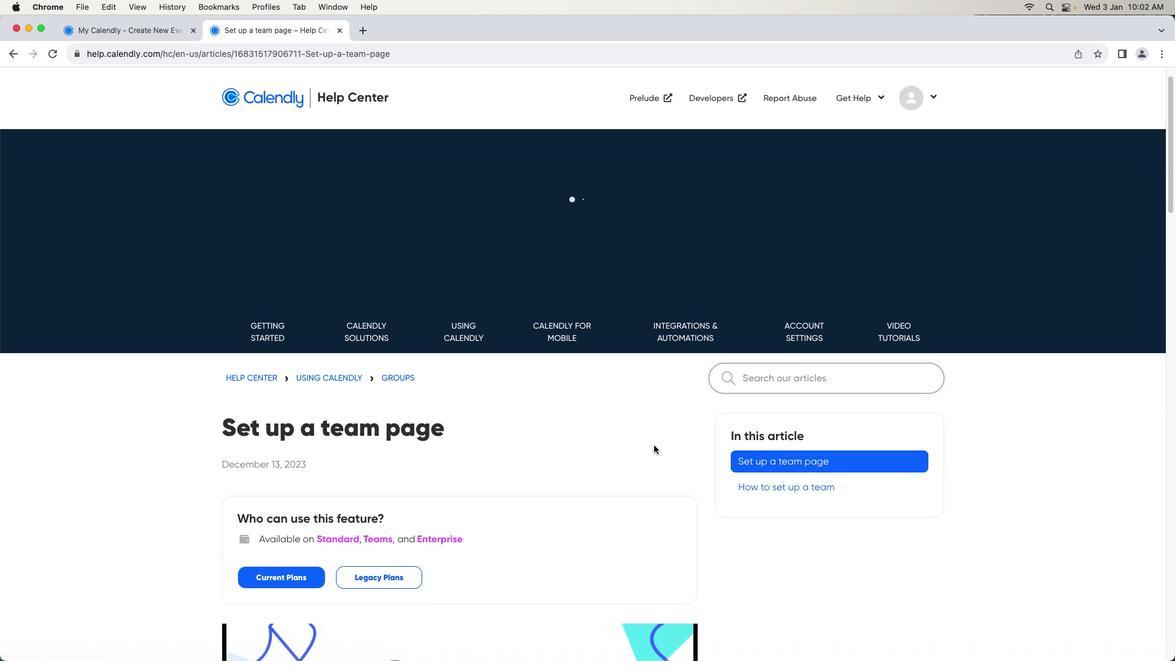 
Action: Mouse scrolled (654, 445) with delta (0, 0)
Screenshot: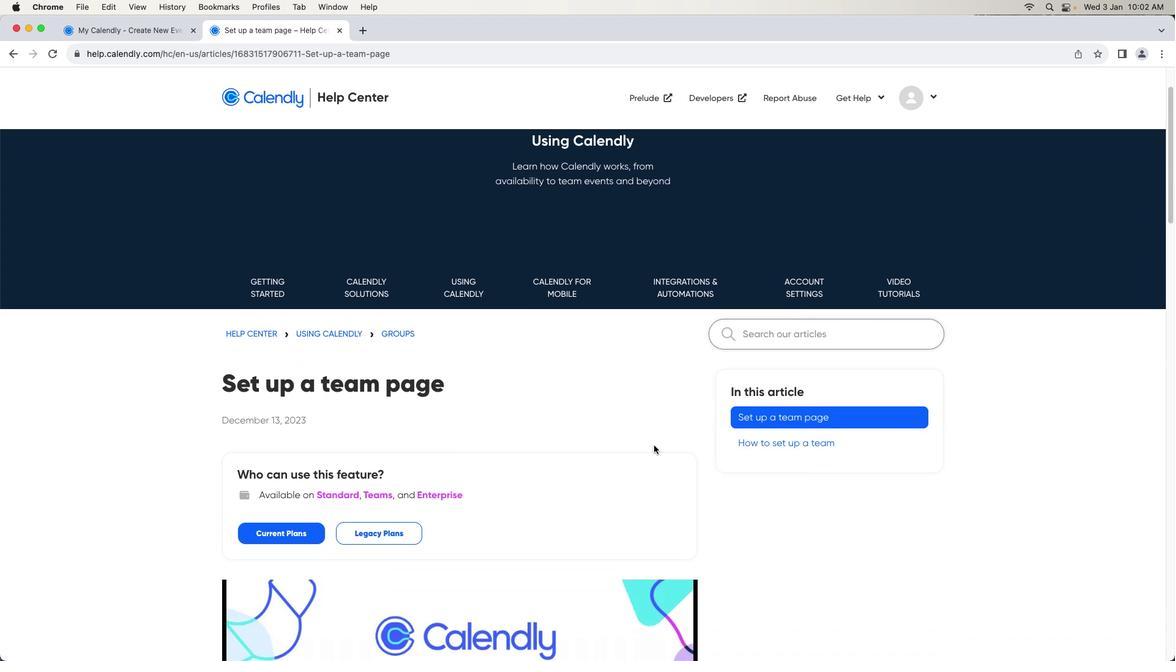
Action: Mouse scrolled (654, 445) with delta (0, 0)
Screenshot: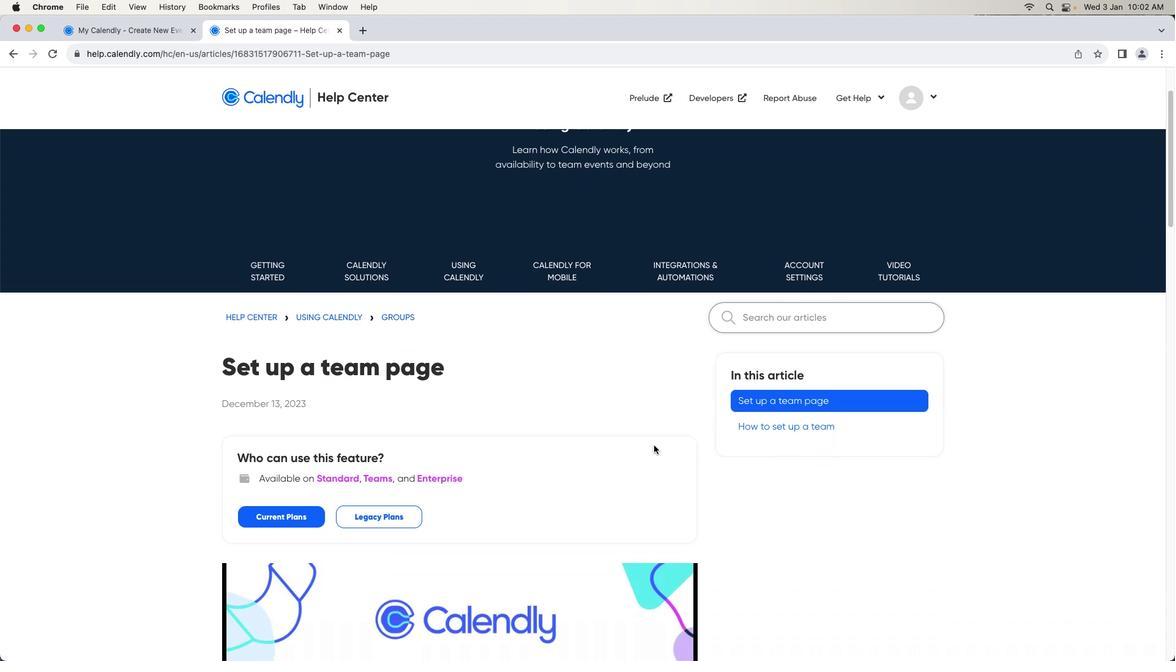 
Action: Mouse scrolled (654, 445) with delta (0, -1)
Screenshot: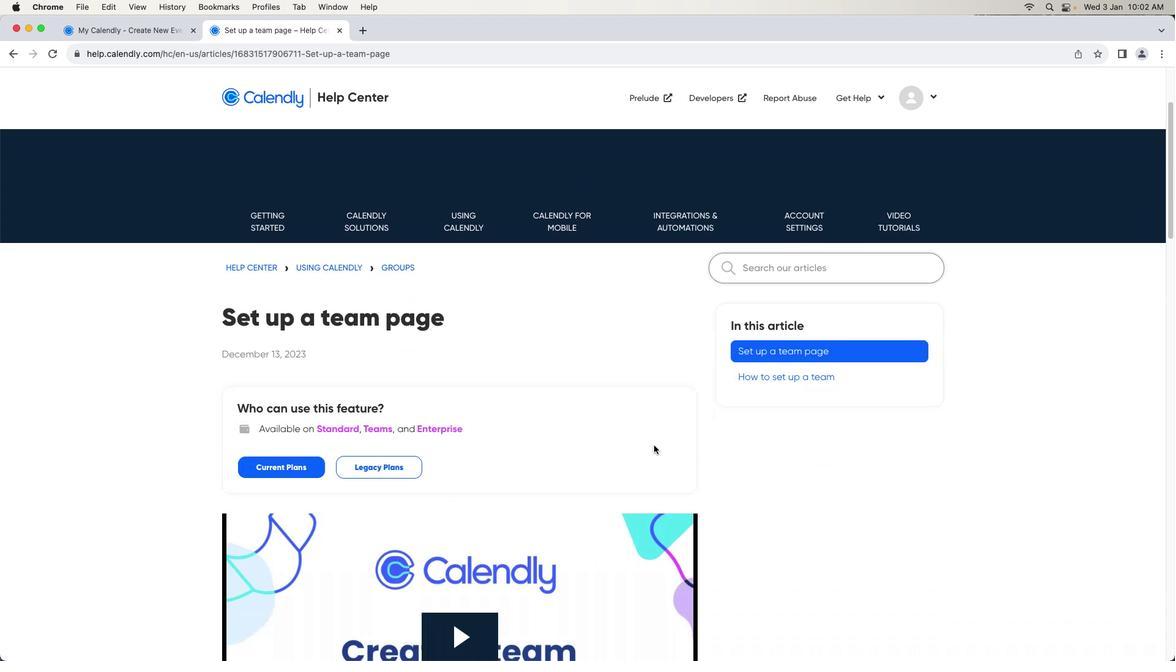 
Action: Mouse scrolled (654, 445) with delta (0, -2)
Screenshot: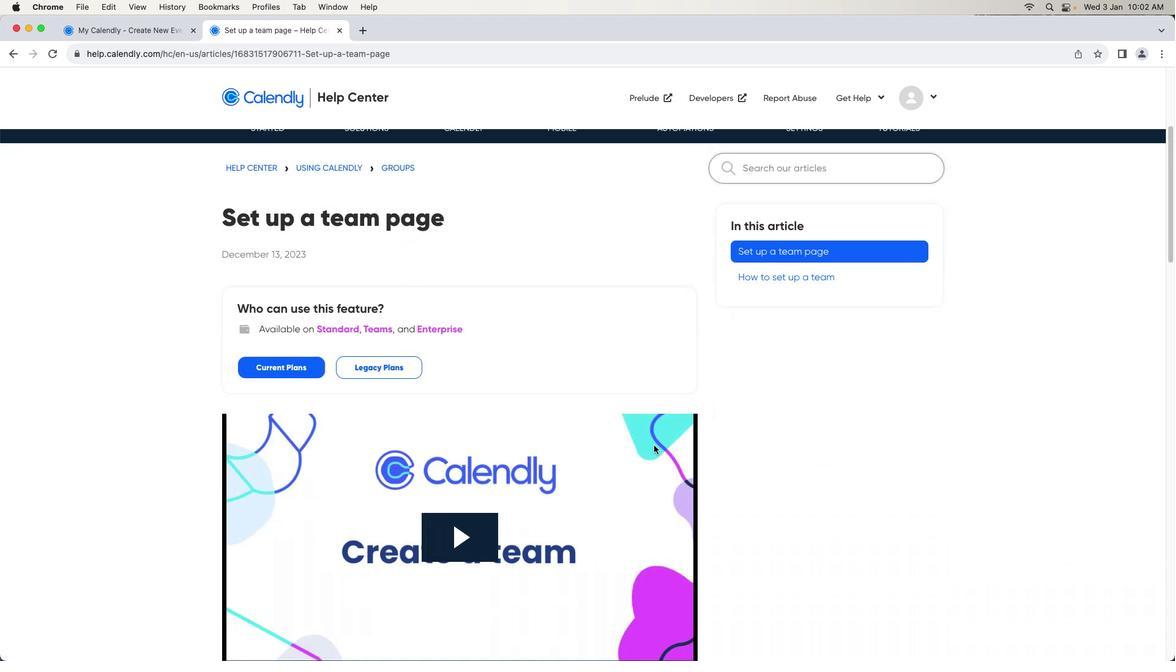 
Action: Mouse scrolled (654, 445) with delta (0, 0)
Screenshot: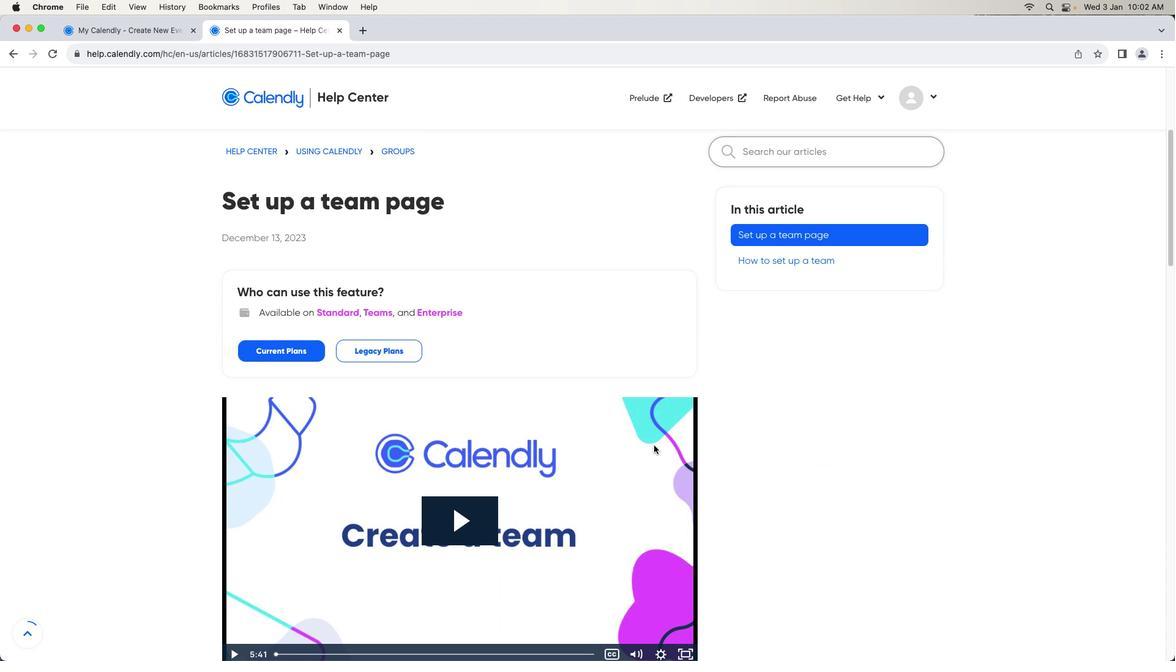 
Action: Mouse scrolled (654, 445) with delta (0, 0)
Screenshot: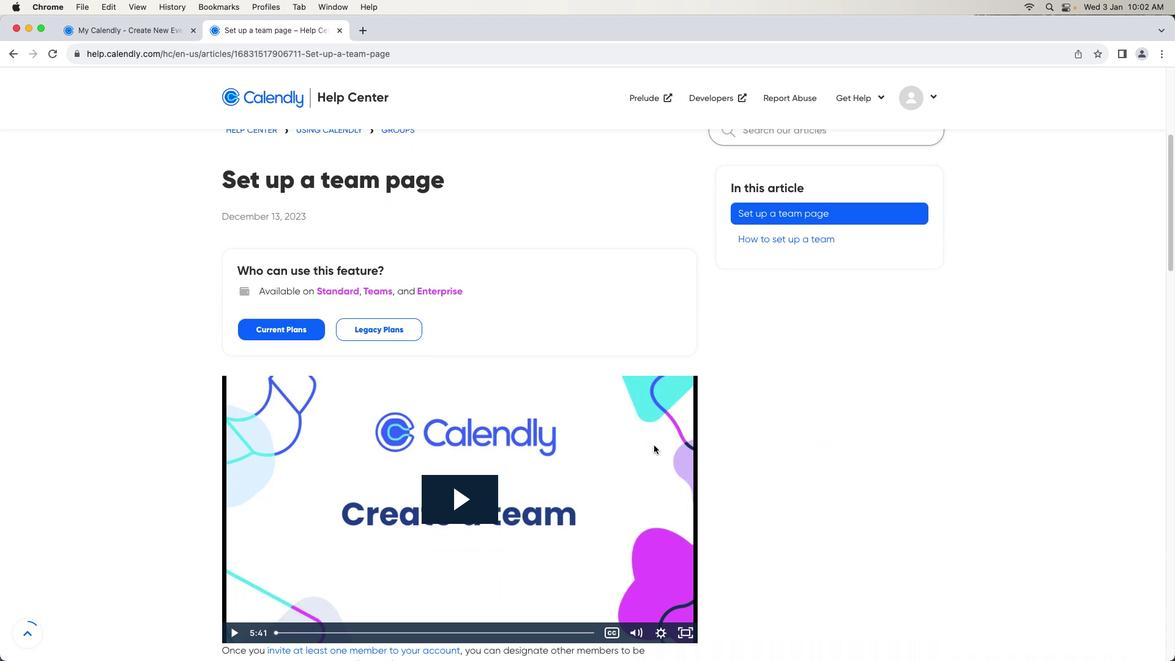 
Action: Mouse scrolled (654, 445) with delta (0, -1)
Screenshot: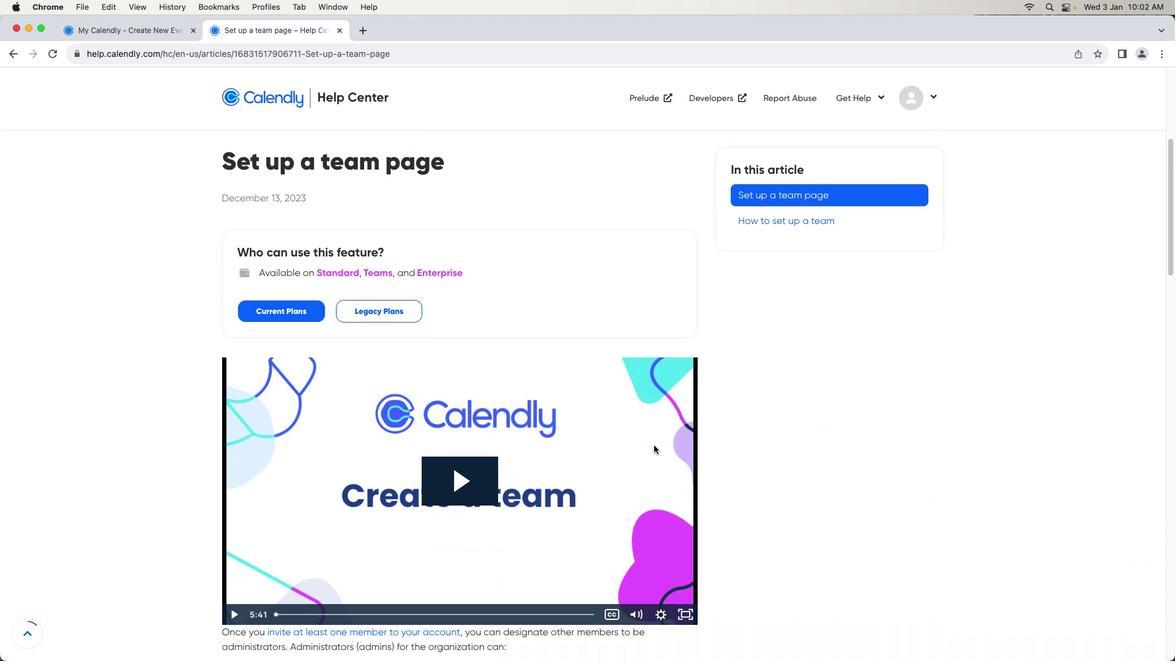 
Action: Mouse scrolled (654, 445) with delta (0, 0)
Screenshot: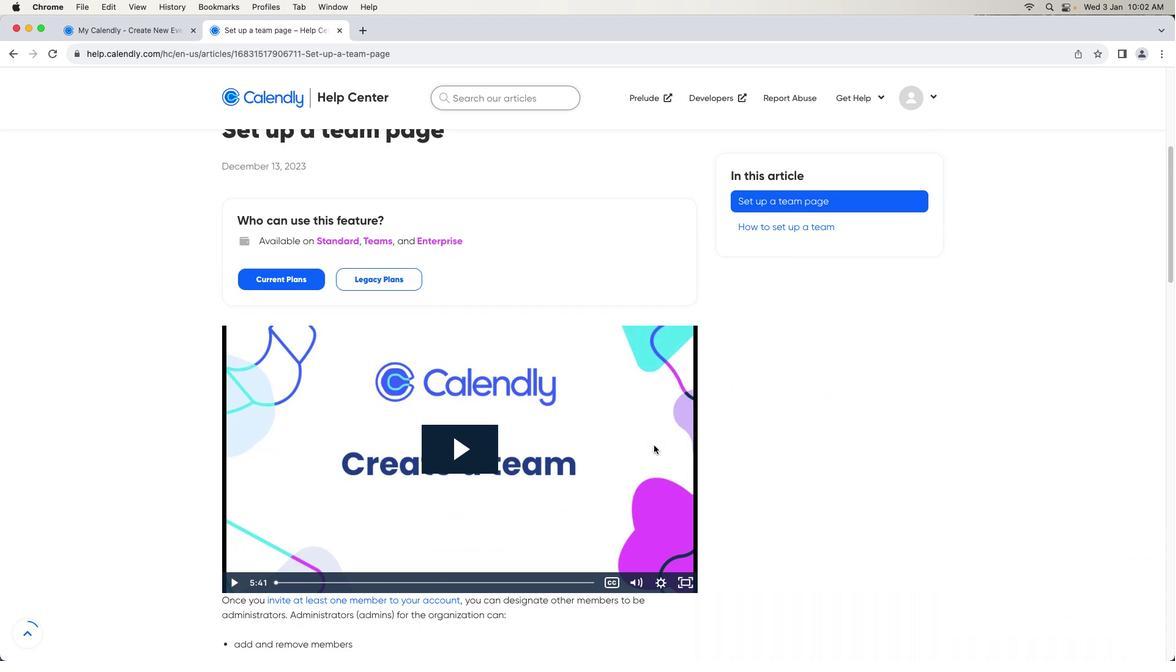 
